 Task: Find connections with filter location Dourados with filter topic #healthylifestyle with filter profile language Potuguese with filter current company GE with filter school Samrat Ashok Technological Institute with filter industry Services for Renewable Energy with filter service category Cybersecurity with filter keywords title Digital Overlord
Action: Mouse moved to (536, 95)
Screenshot: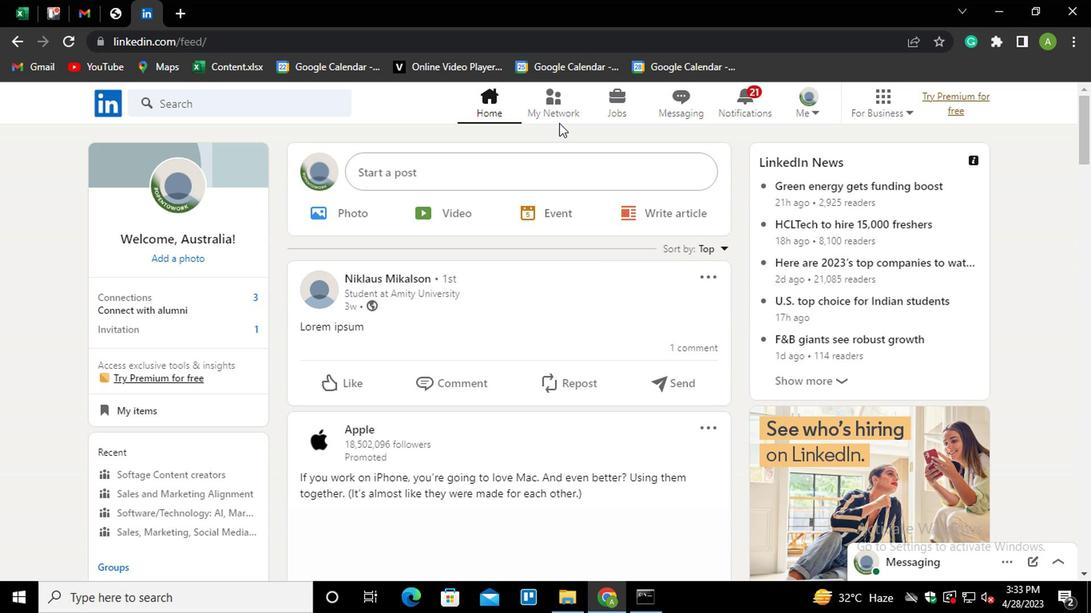 
Action: Mouse pressed left at (536, 95)
Screenshot: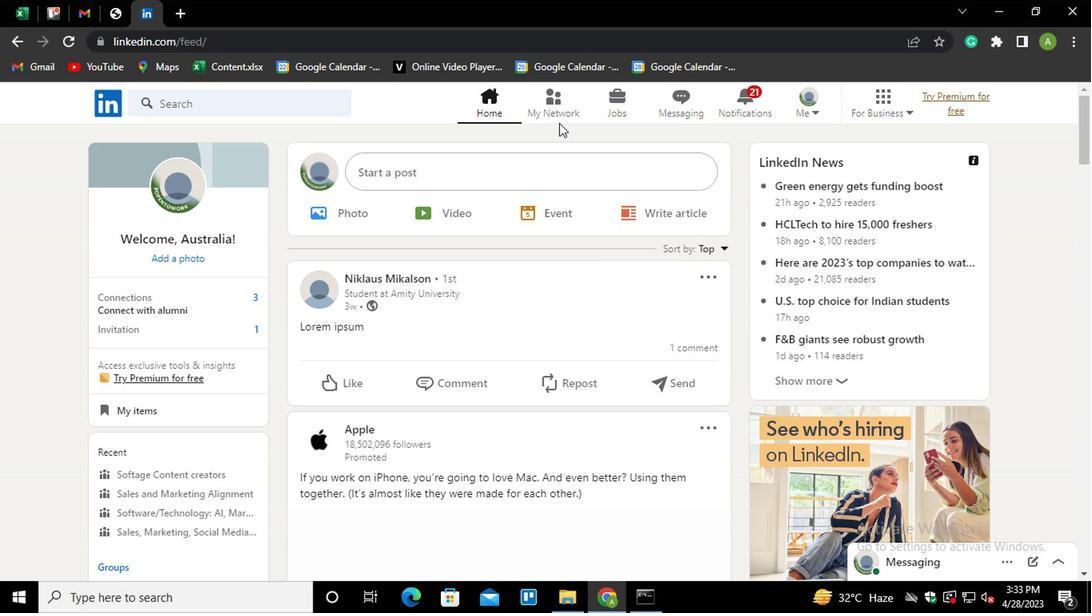 
Action: Mouse moved to (186, 187)
Screenshot: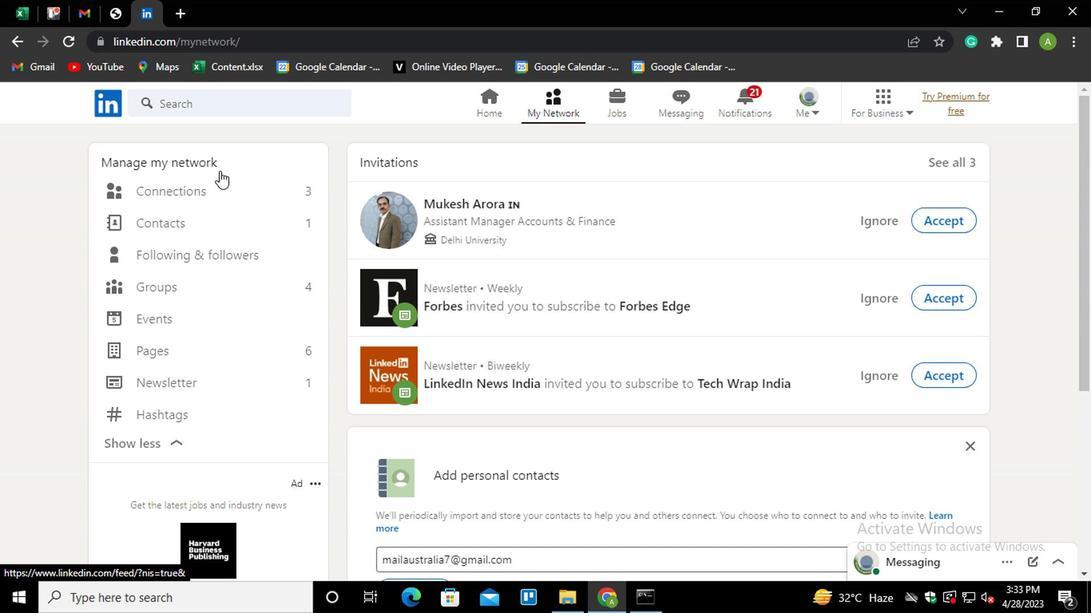 
Action: Mouse pressed left at (186, 187)
Screenshot: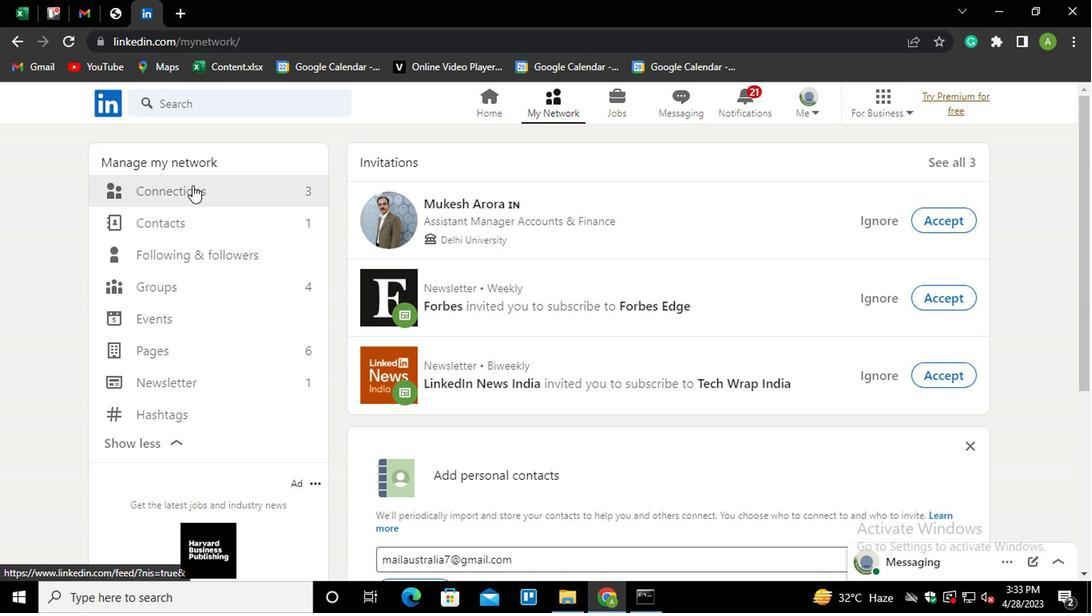 
Action: Mouse moved to (656, 189)
Screenshot: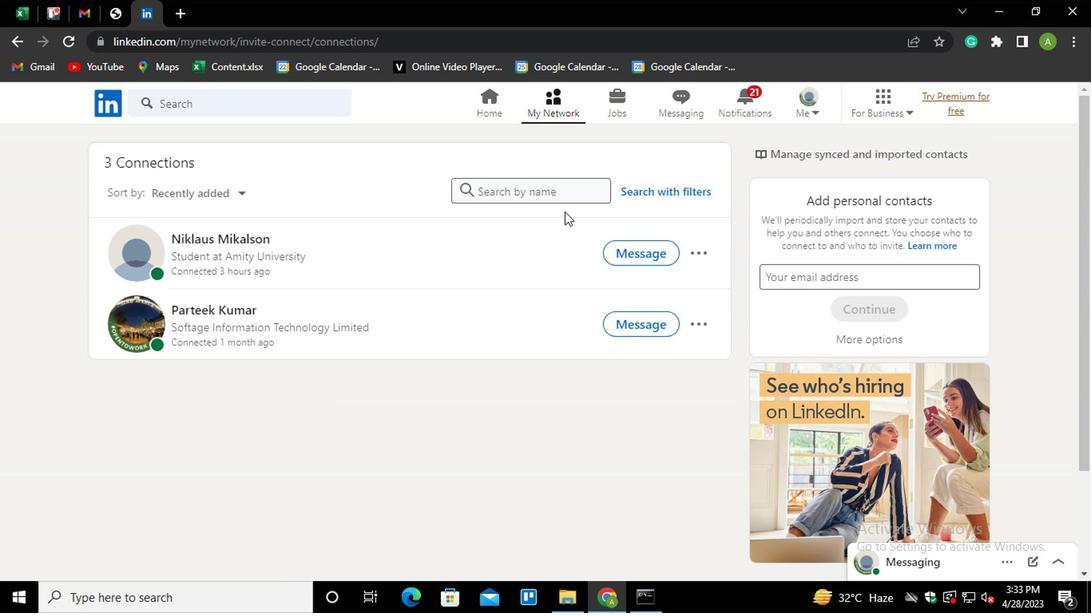 
Action: Mouse pressed left at (656, 189)
Screenshot: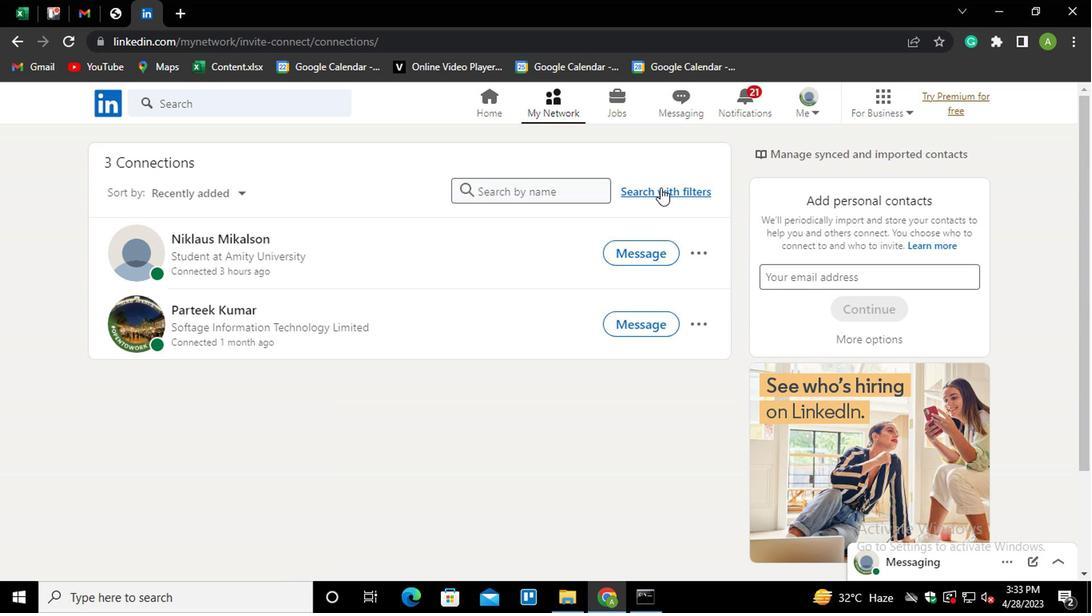 
Action: Mouse moved to (597, 151)
Screenshot: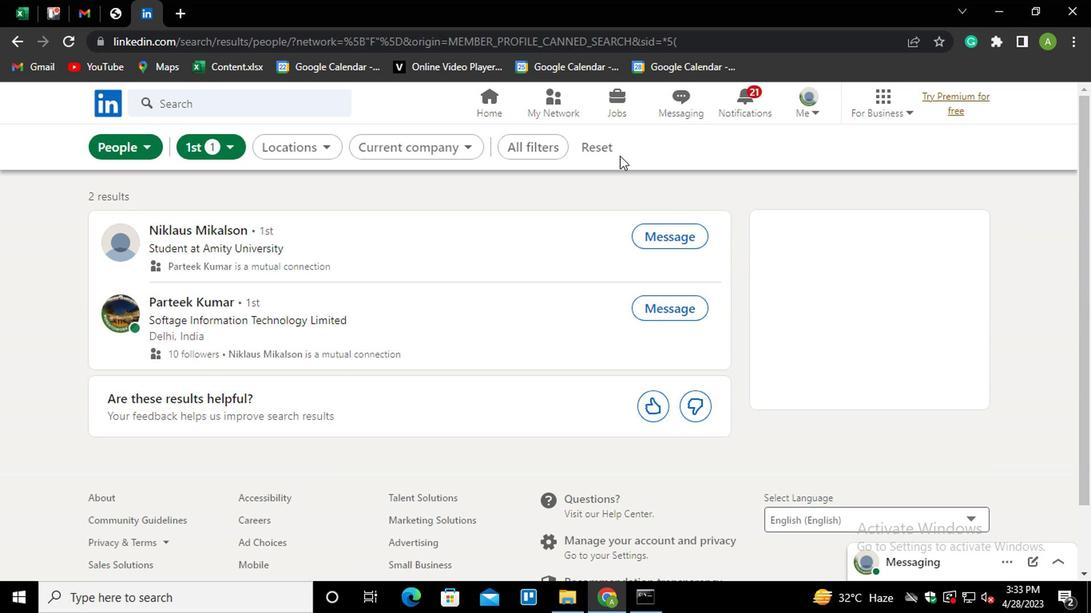 
Action: Mouse pressed left at (597, 151)
Screenshot: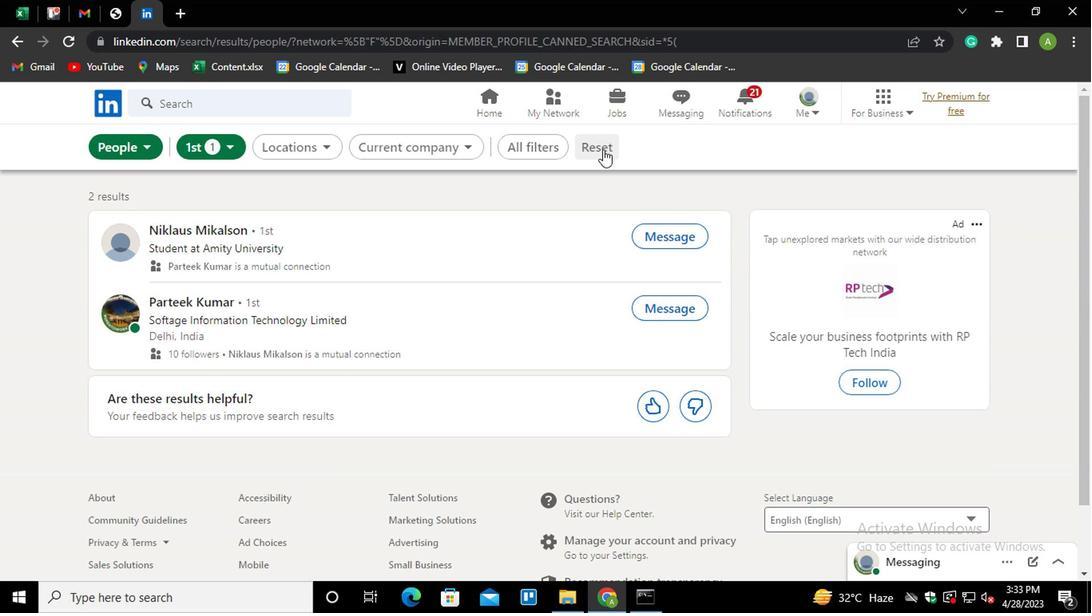 
Action: Mouse moved to (562, 149)
Screenshot: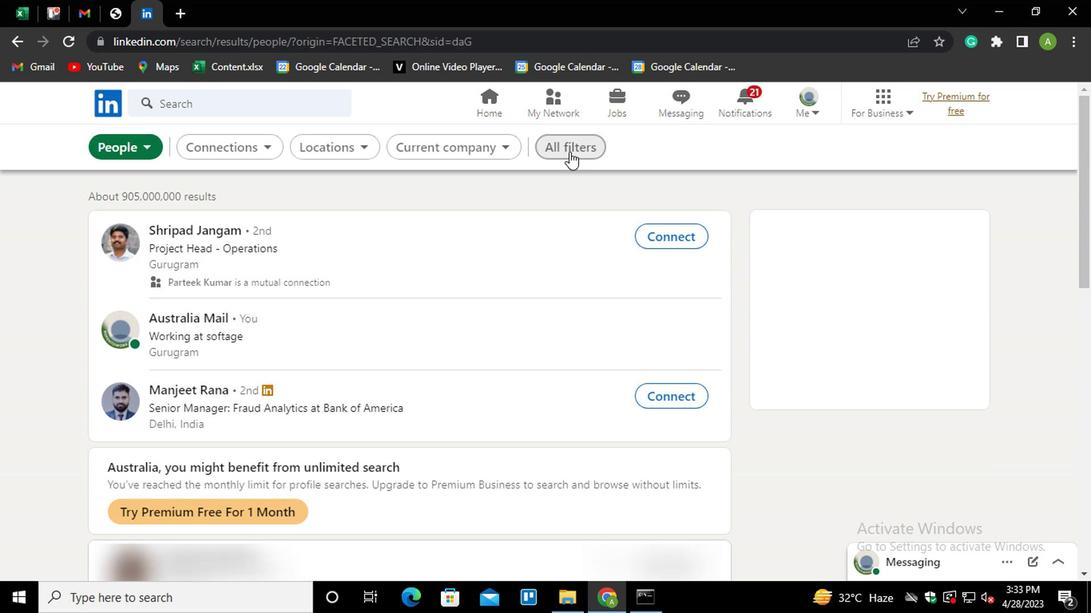 
Action: Mouse pressed left at (562, 149)
Screenshot: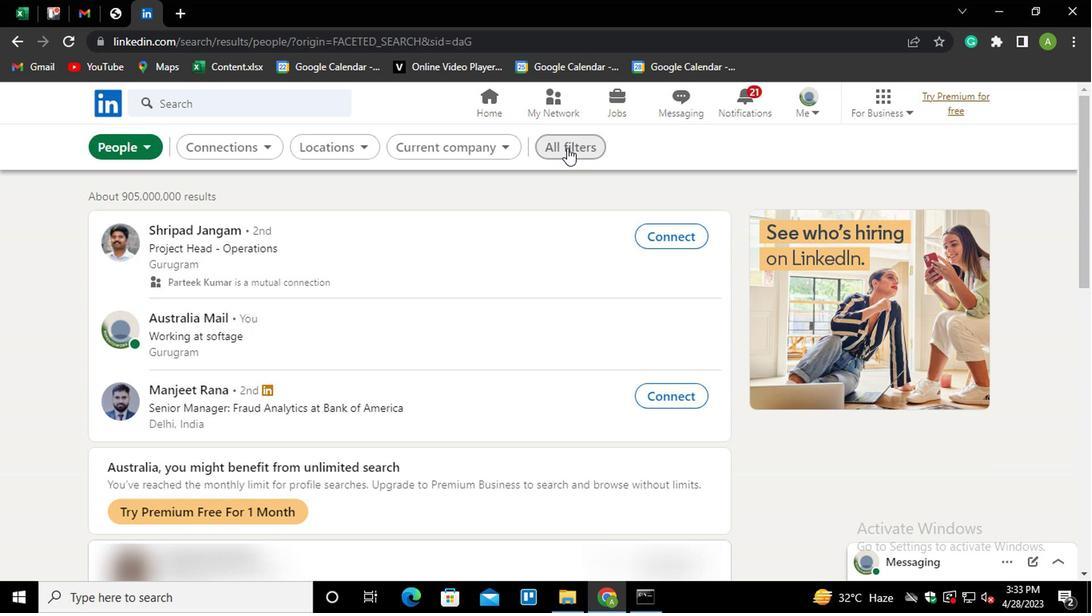
Action: Mouse moved to (697, 241)
Screenshot: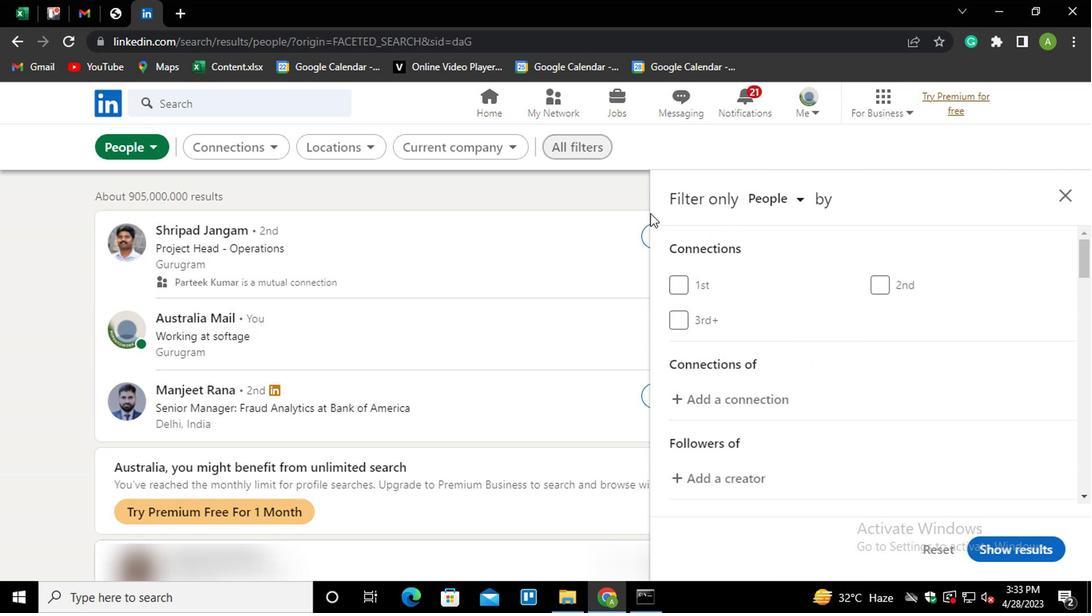 
Action: Mouse scrolled (697, 240) with delta (0, -1)
Screenshot: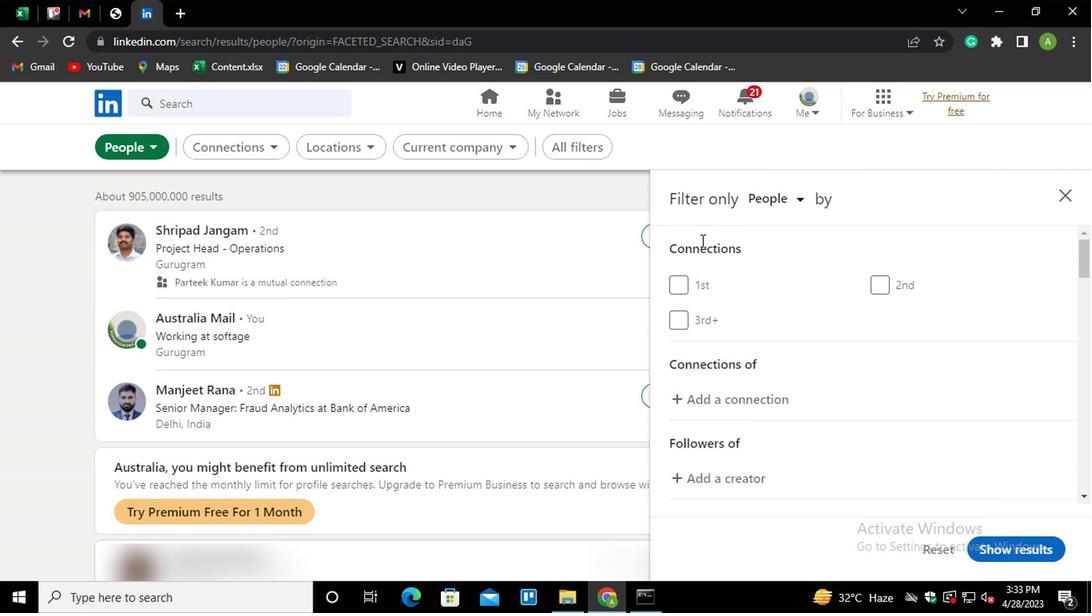 
Action: Mouse moved to (699, 256)
Screenshot: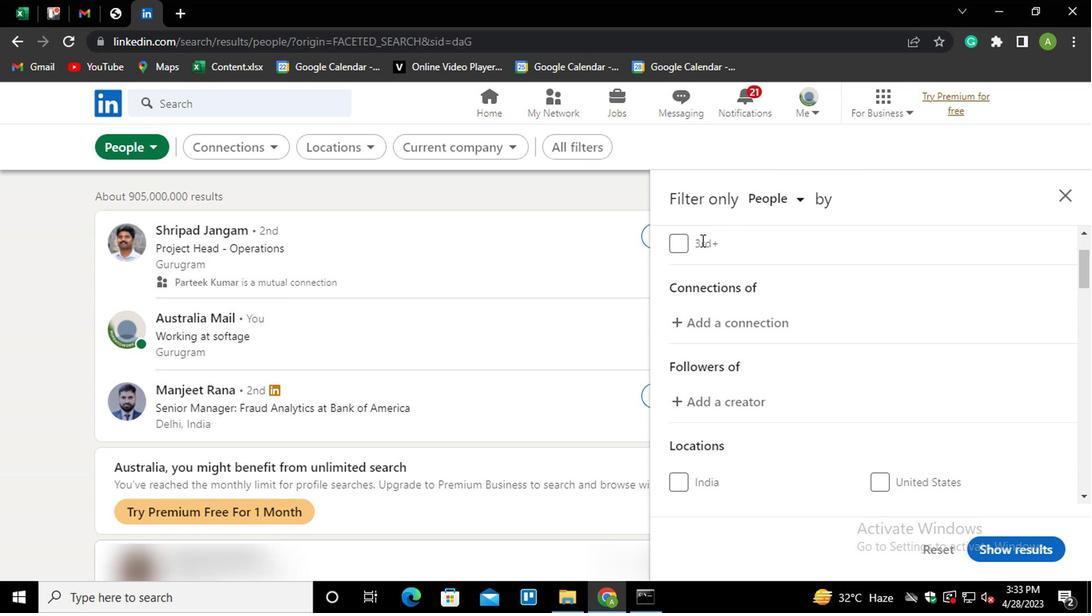 
Action: Mouse scrolled (699, 255) with delta (0, 0)
Screenshot: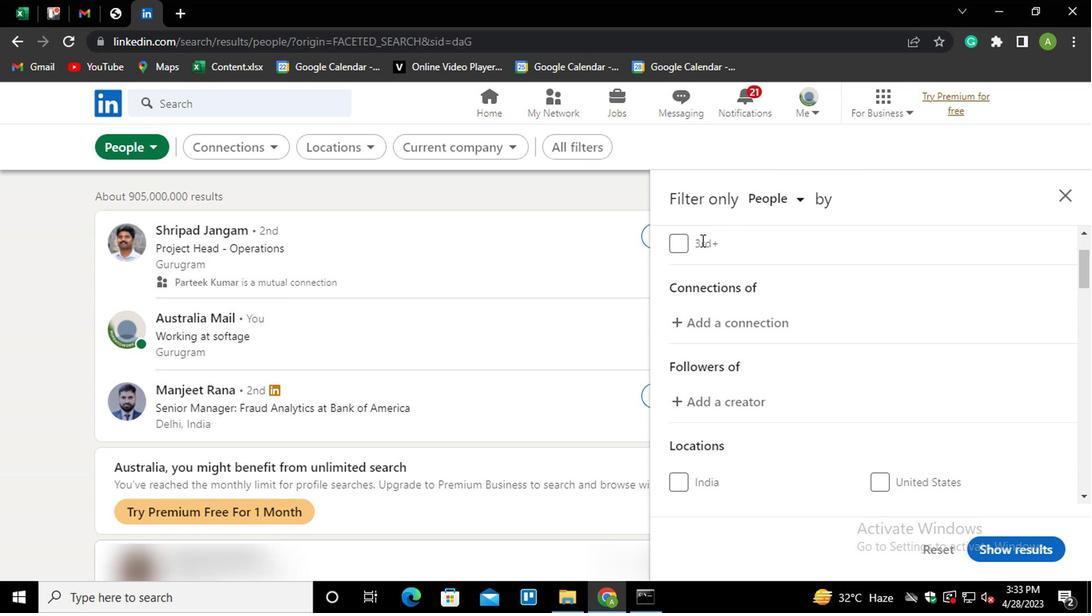 
Action: Mouse moved to (700, 259)
Screenshot: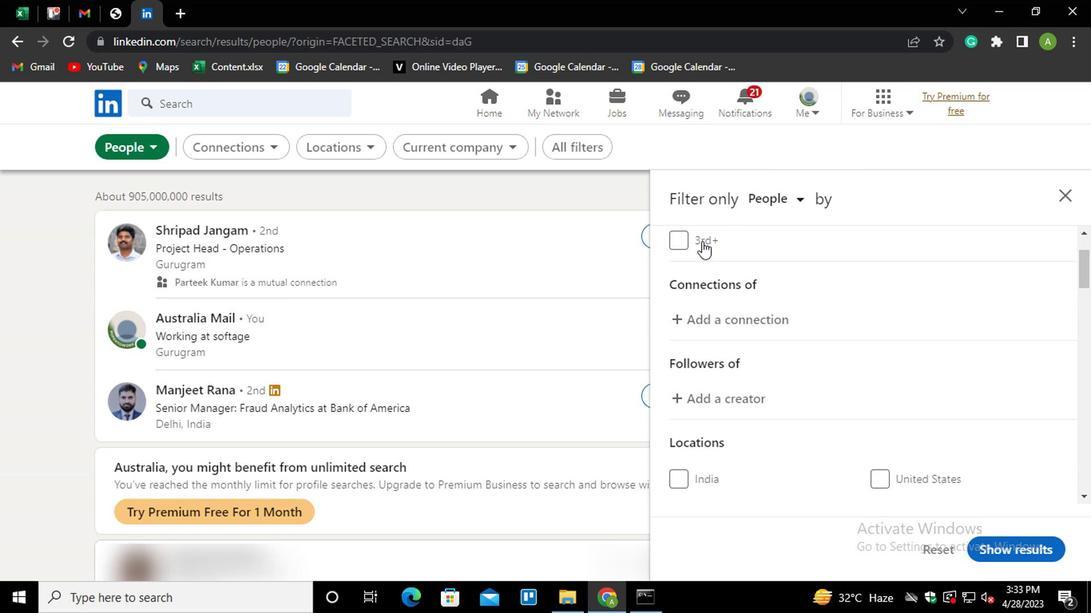 
Action: Mouse scrolled (700, 258) with delta (0, -1)
Screenshot: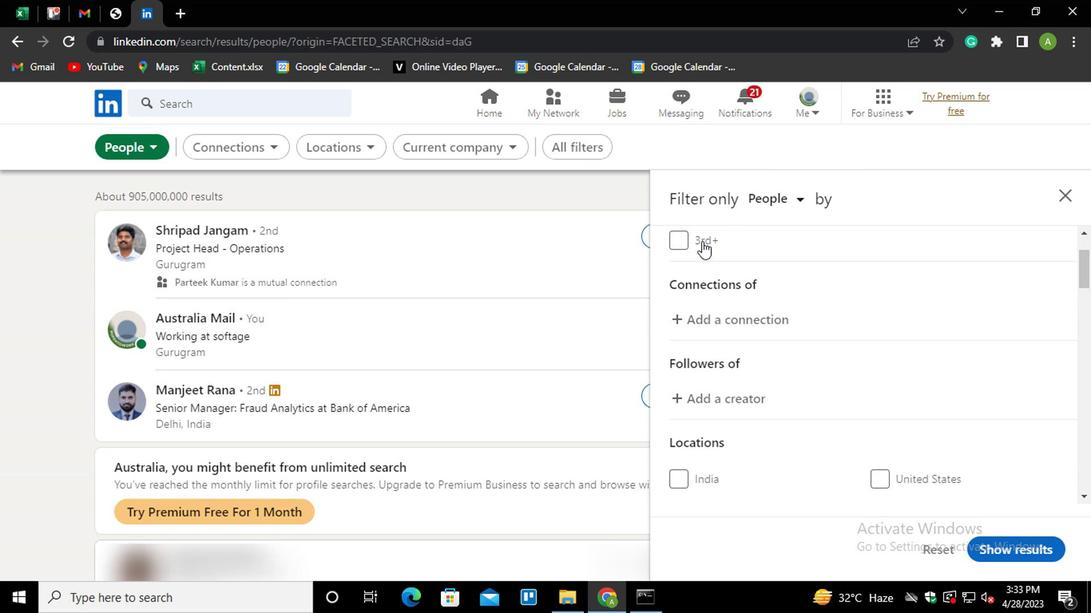 
Action: Mouse moved to (897, 395)
Screenshot: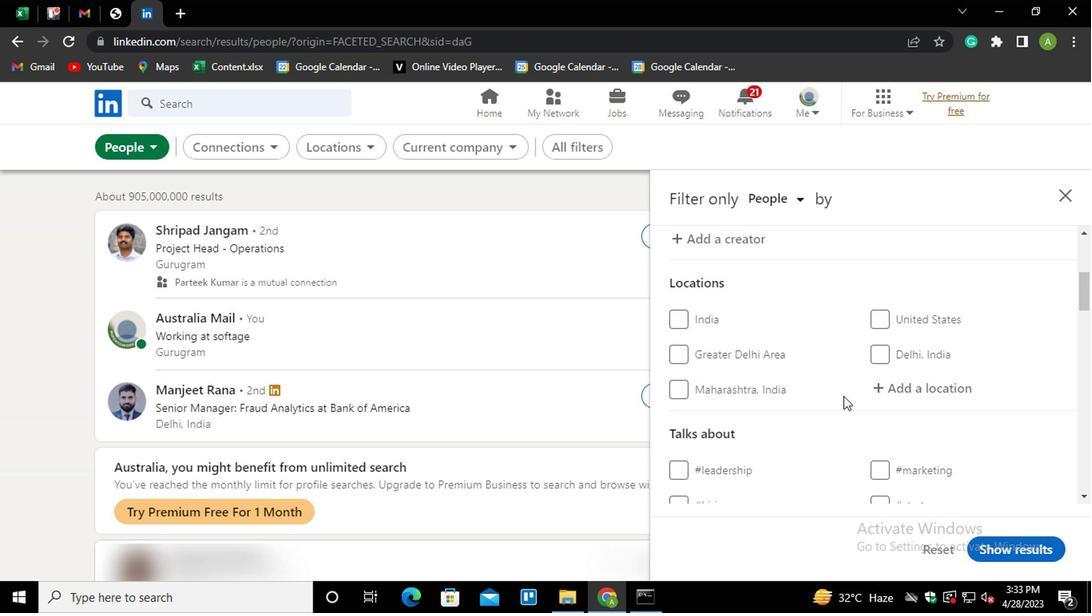 
Action: Mouse pressed left at (897, 395)
Screenshot: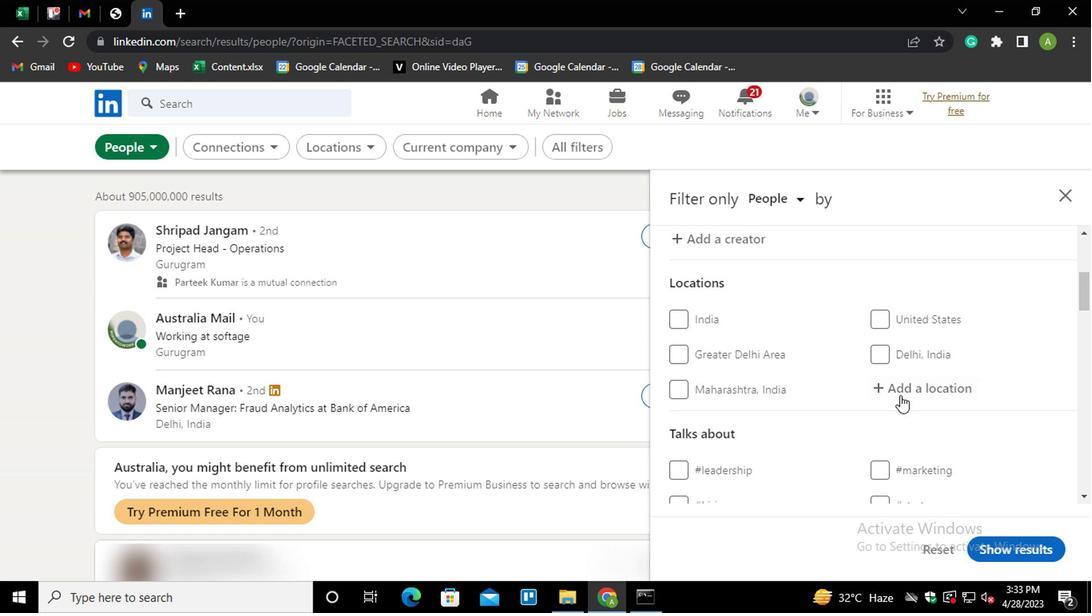 
Action: Key pressed <Key.shift><Key.shift>DOURADOS<Key.down><Key.enter>
Screenshot: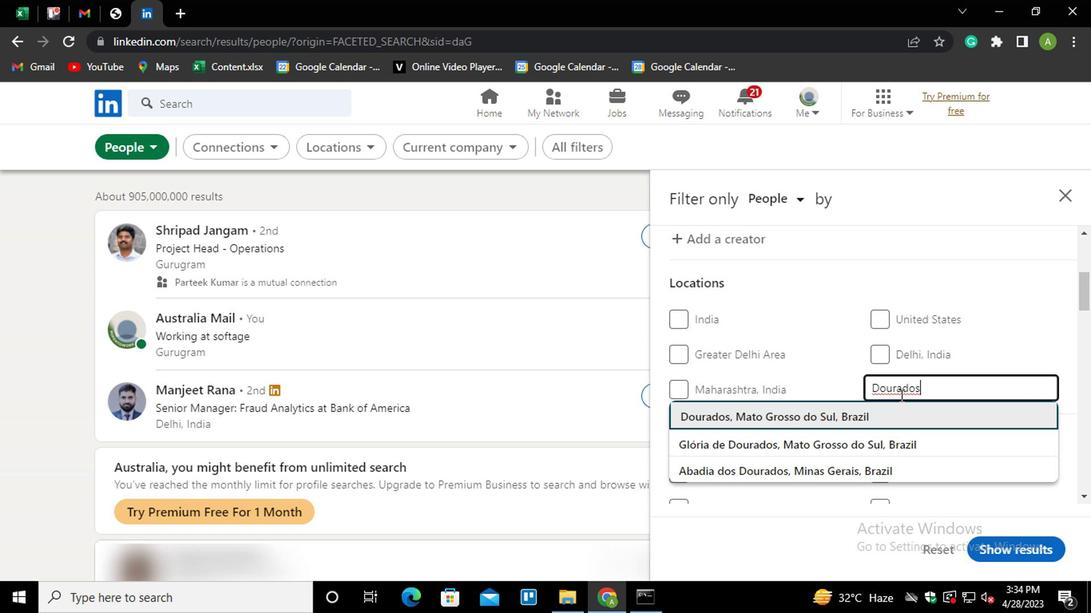 
Action: Mouse scrolled (897, 394) with delta (0, 0)
Screenshot: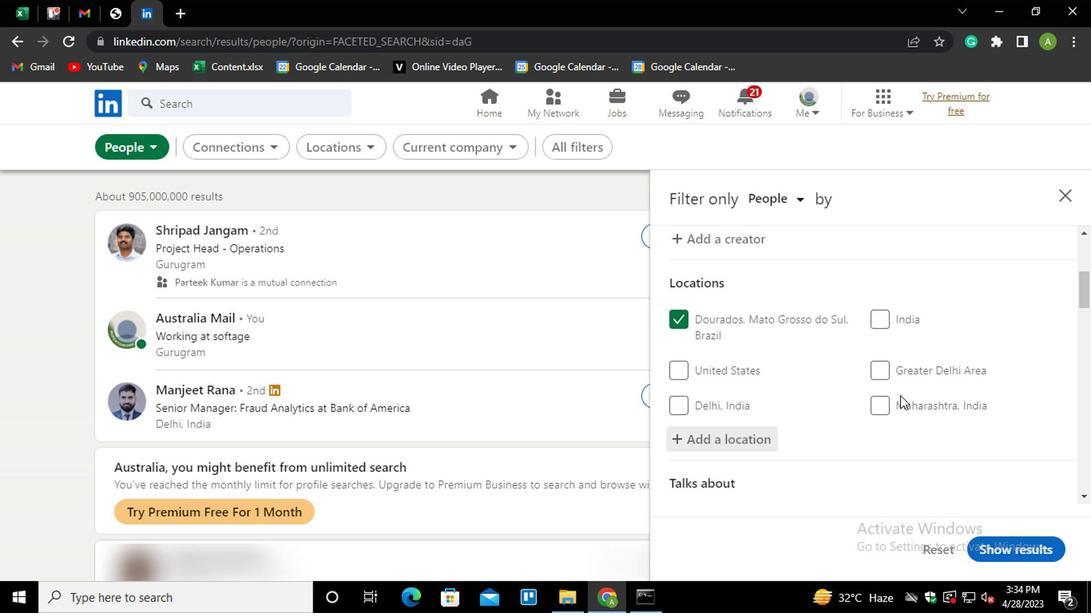
Action: Mouse scrolled (897, 394) with delta (0, 0)
Screenshot: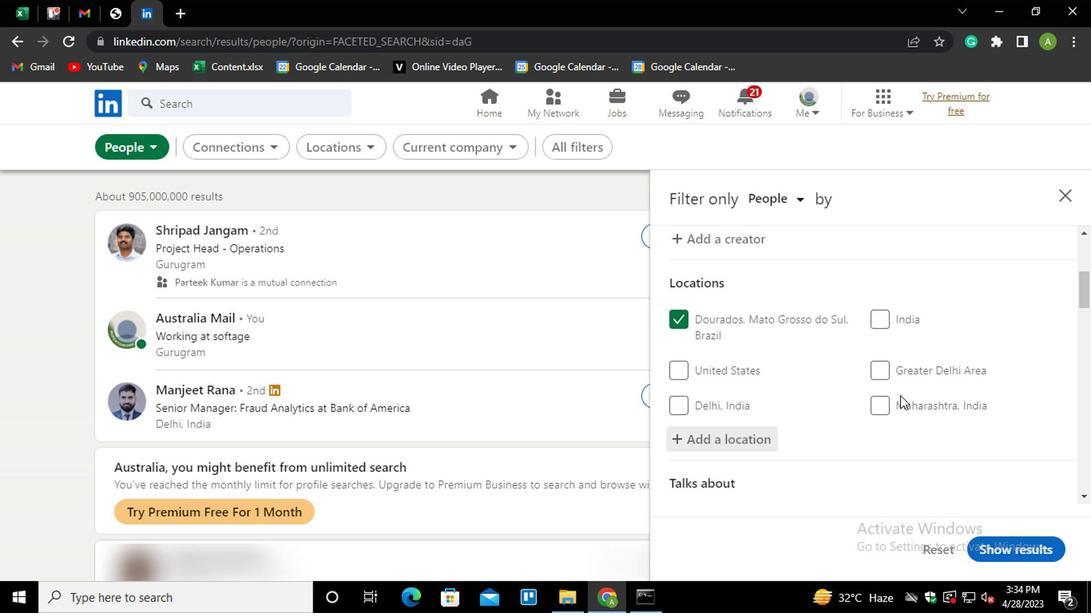 
Action: Mouse scrolled (897, 394) with delta (0, 0)
Screenshot: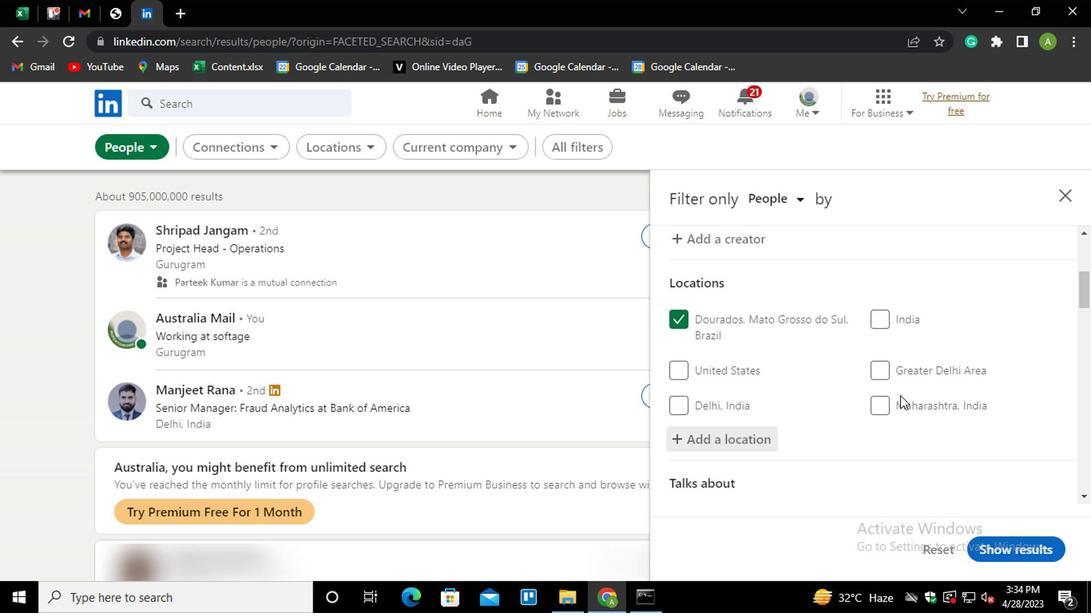 
Action: Mouse moved to (894, 354)
Screenshot: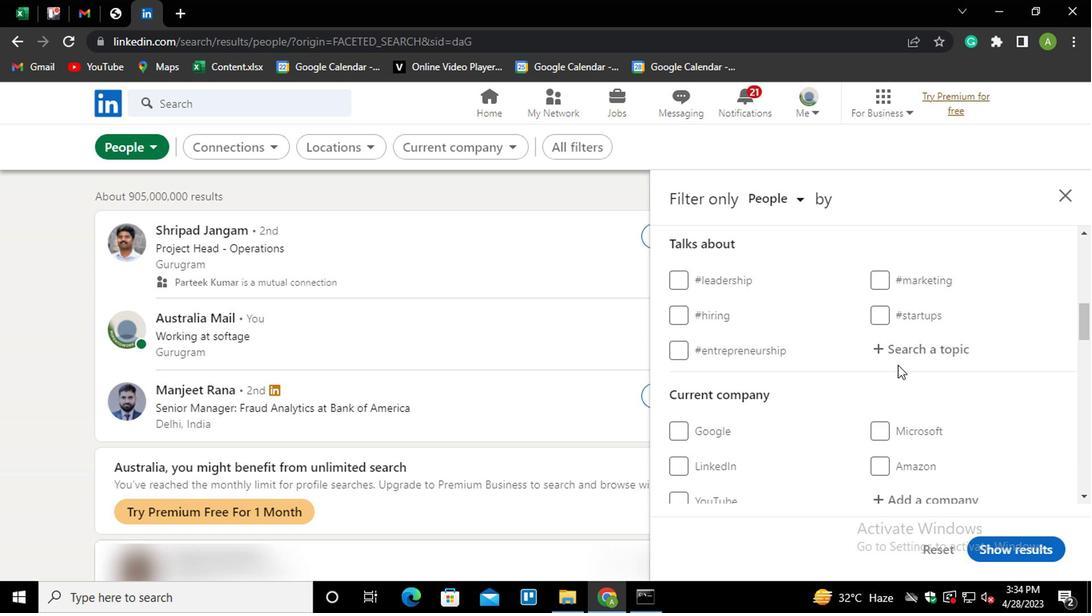
Action: Mouse pressed left at (894, 354)
Screenshot: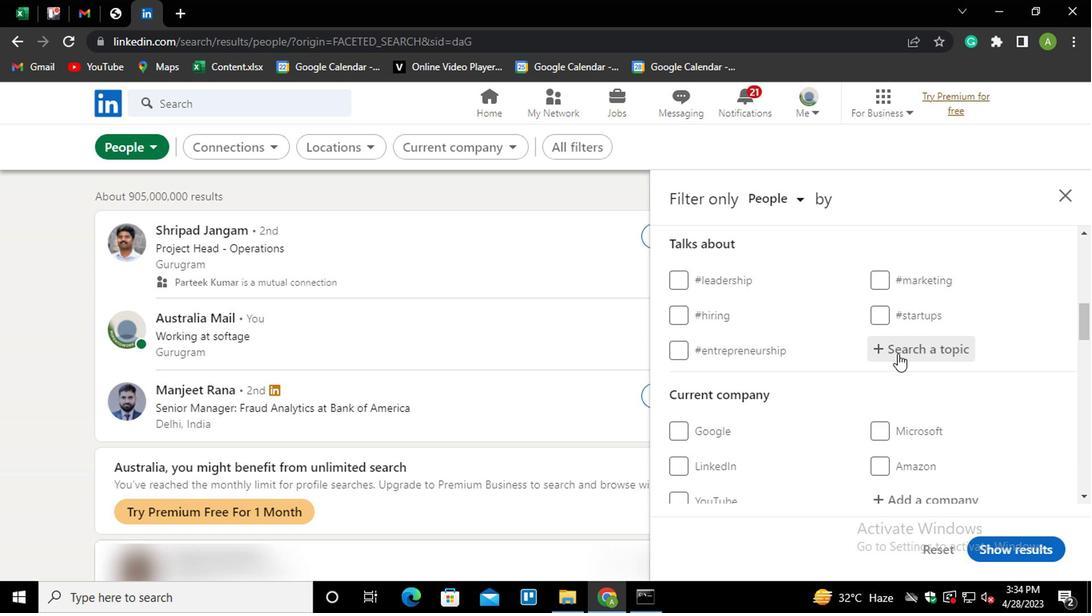 
Action: Mouse moved to (897, 350)
Screenshot: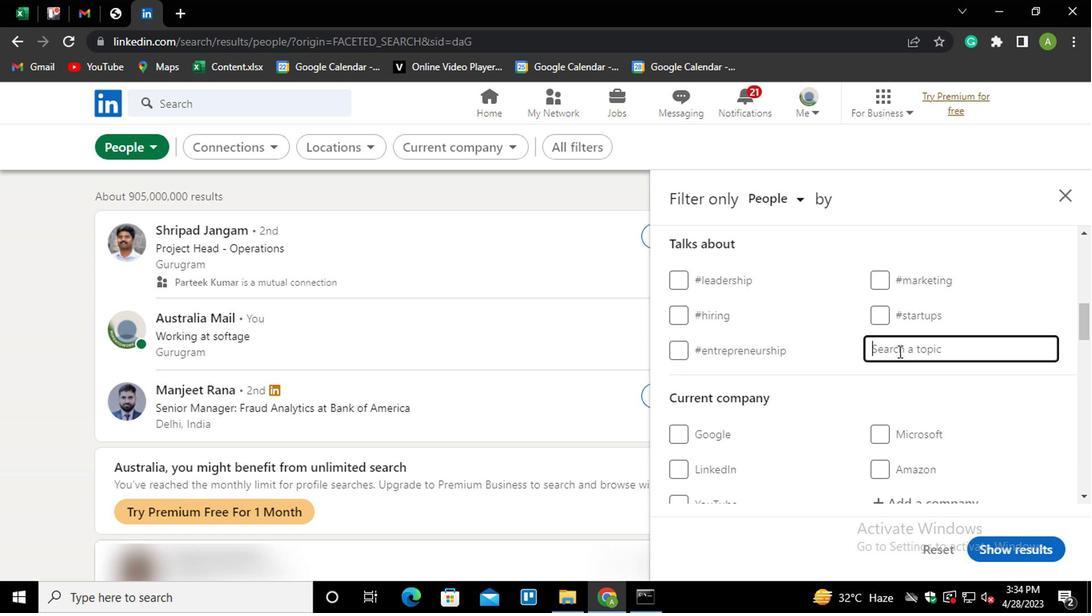 
Action: Mouse pressed left at (897, 350)
Screenshot: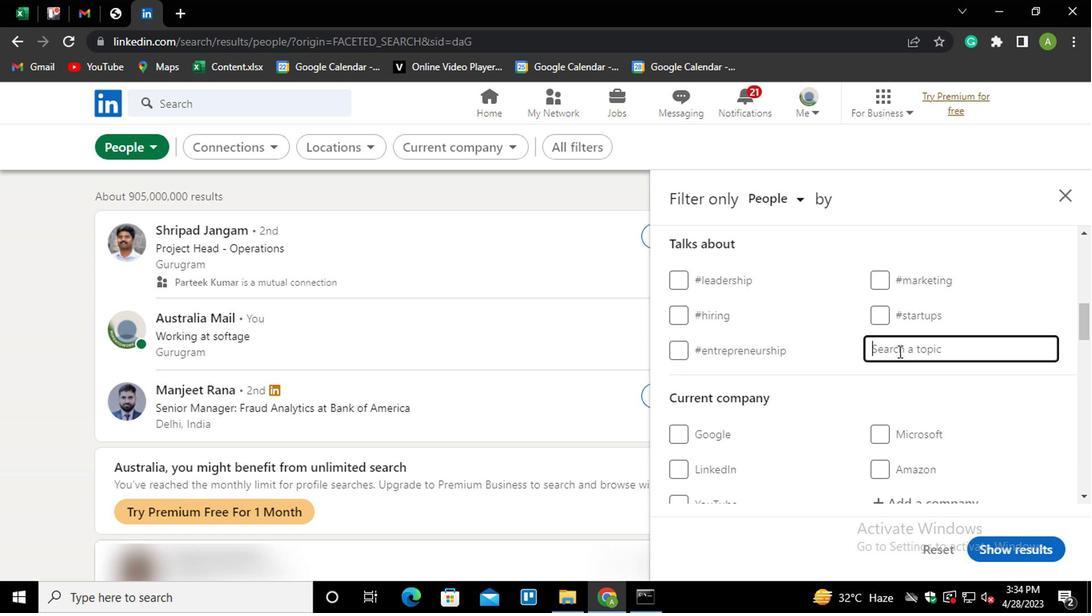 
Action: Key pressed HEALTHLID<Key.backspace>FE<Key.down><Key.enter>
Screenshot: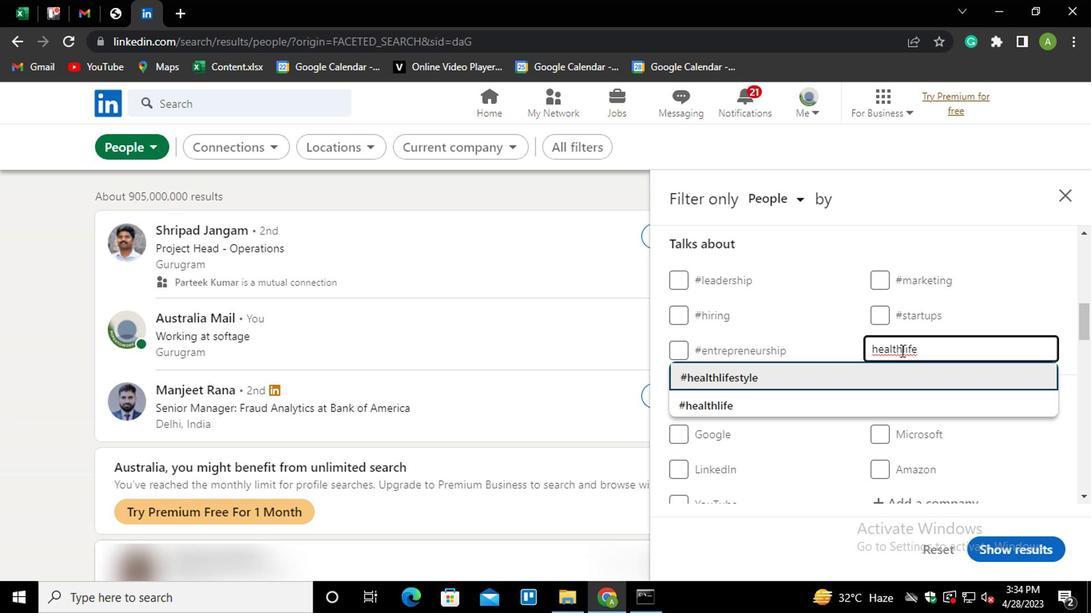 
Action: Mouse scrolled (897, 350) with delta (0, 0)
Screenshot: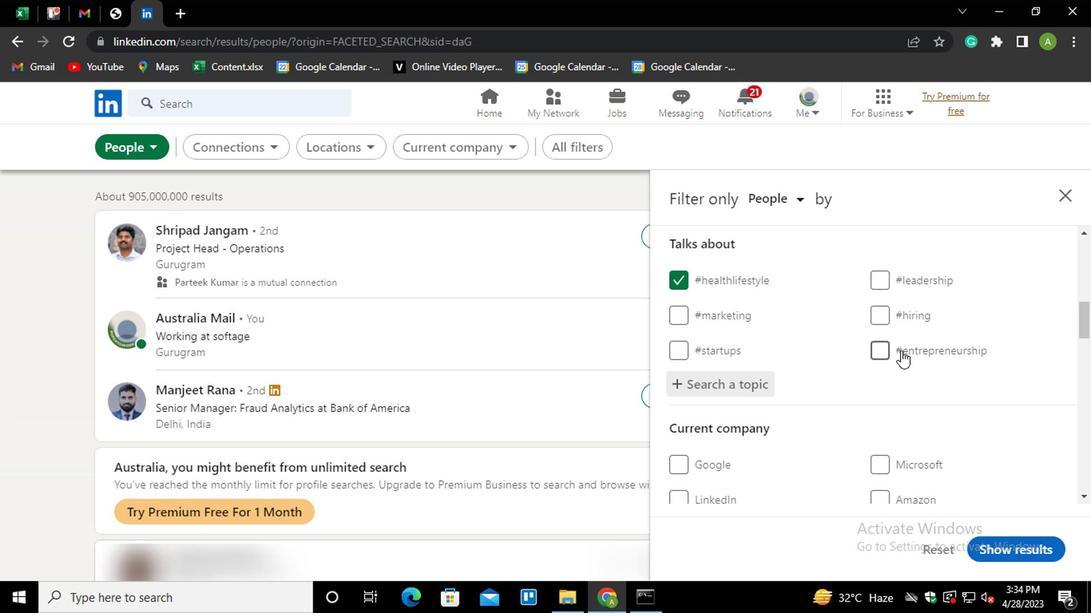 
Action: Mouse scrolled (897, 350) with delta (0, 0)
Screenshot: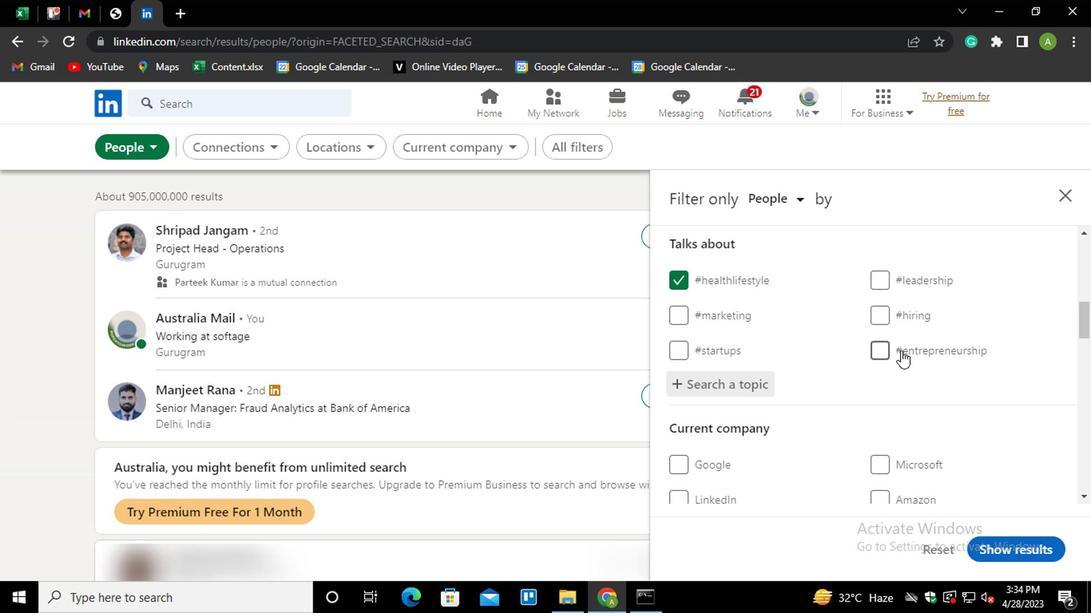 
Action: Mouse scrolled (897, 350) with delta (0, 0)
Screenshot: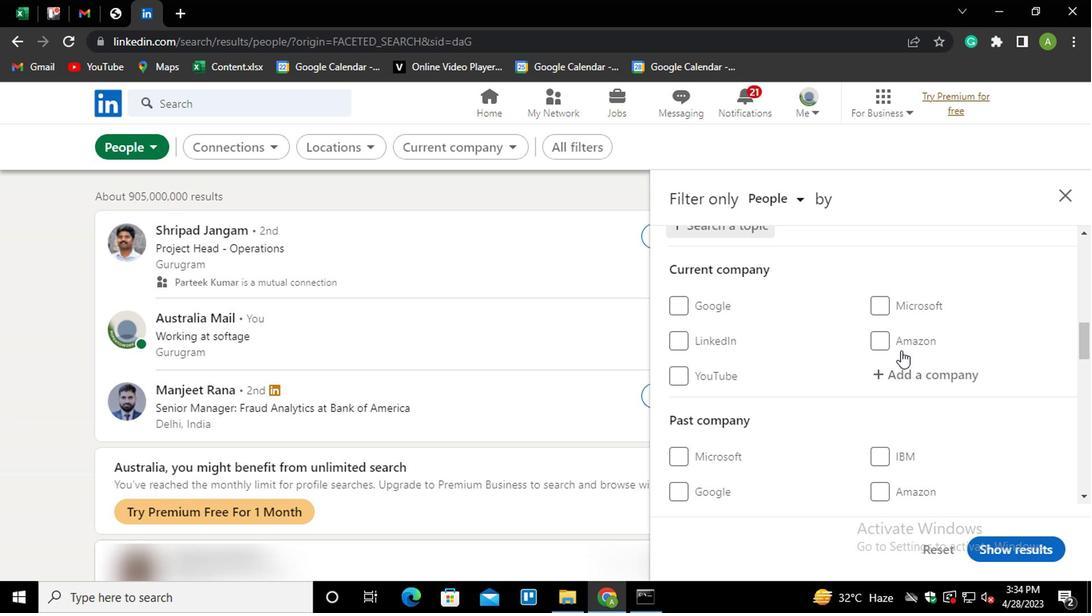 
Action: Mouse scrolled (897, 350) with delta (0, 0)
Screenshot: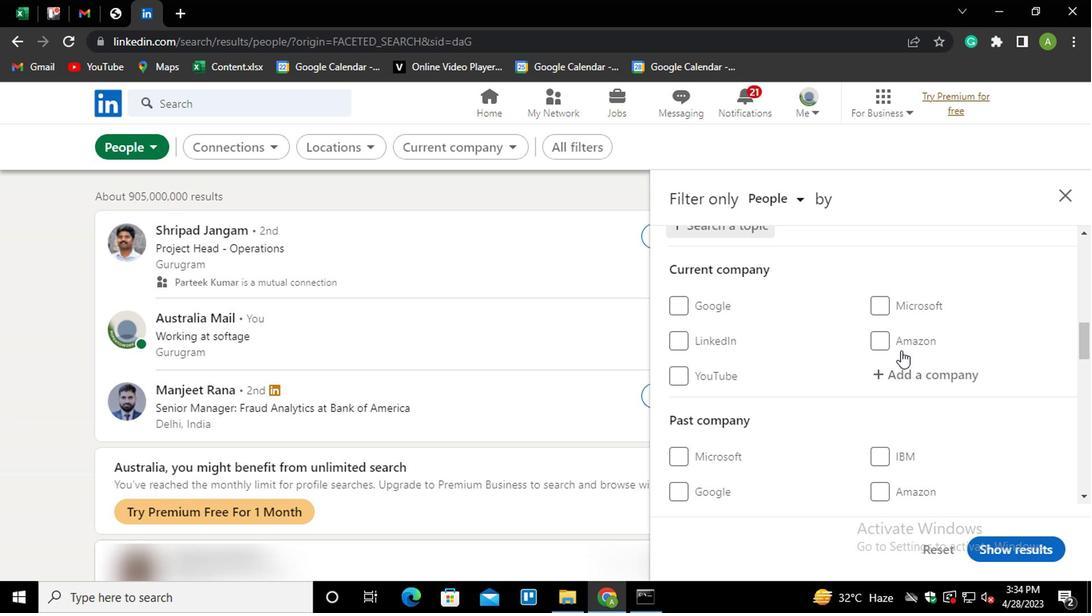 
Action: Mouse scrolled (897, 350) with delta (0, 0)
Screenshot: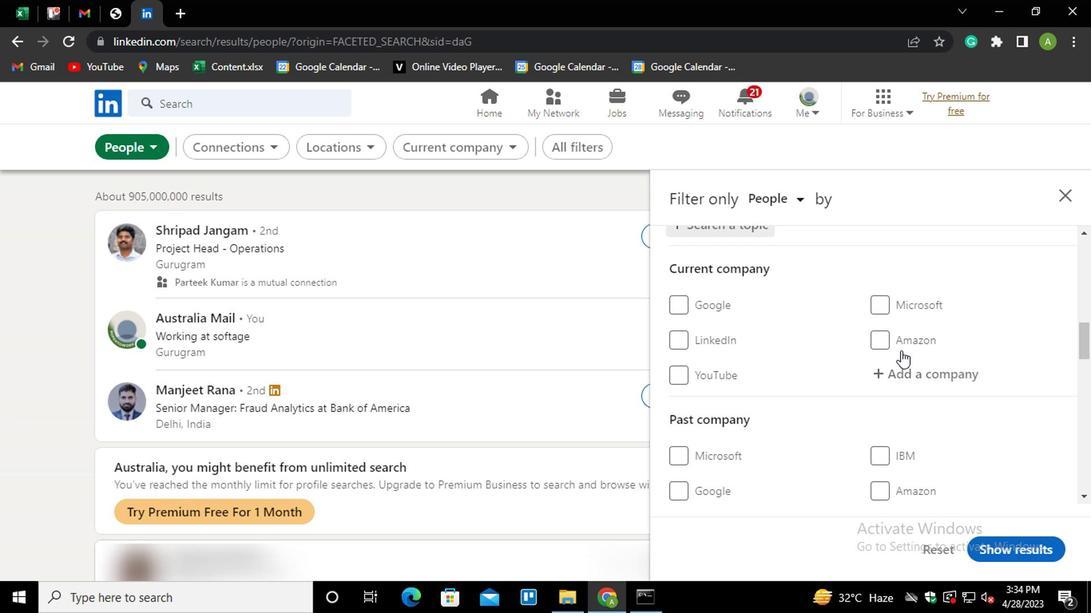 
Action: Mouse scrolled (897, 350) with delta (0, 0)
Screenshot: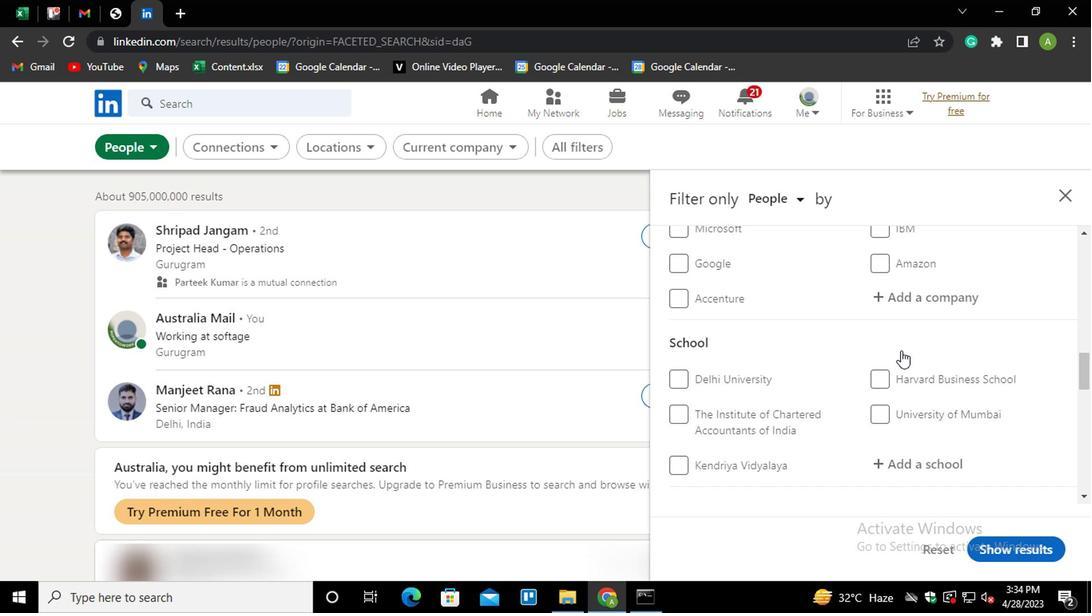 
Action: Mouse scrolled (897, 350) with delta (0, 0)
Screenshot: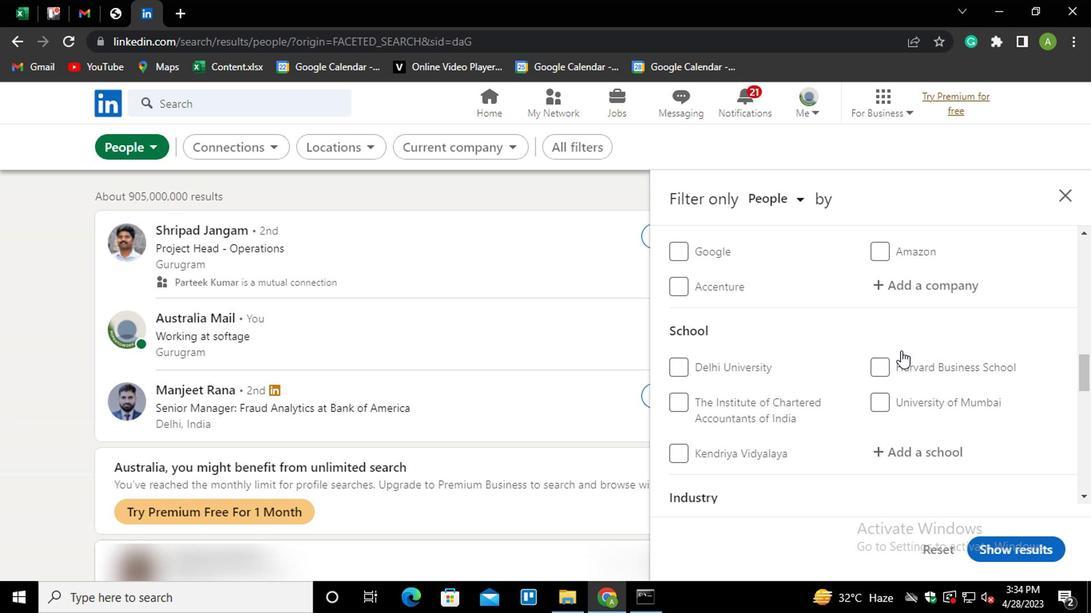 
Action: Mouse scrolled (897, 350) with delta (0, 0)
Screenshot: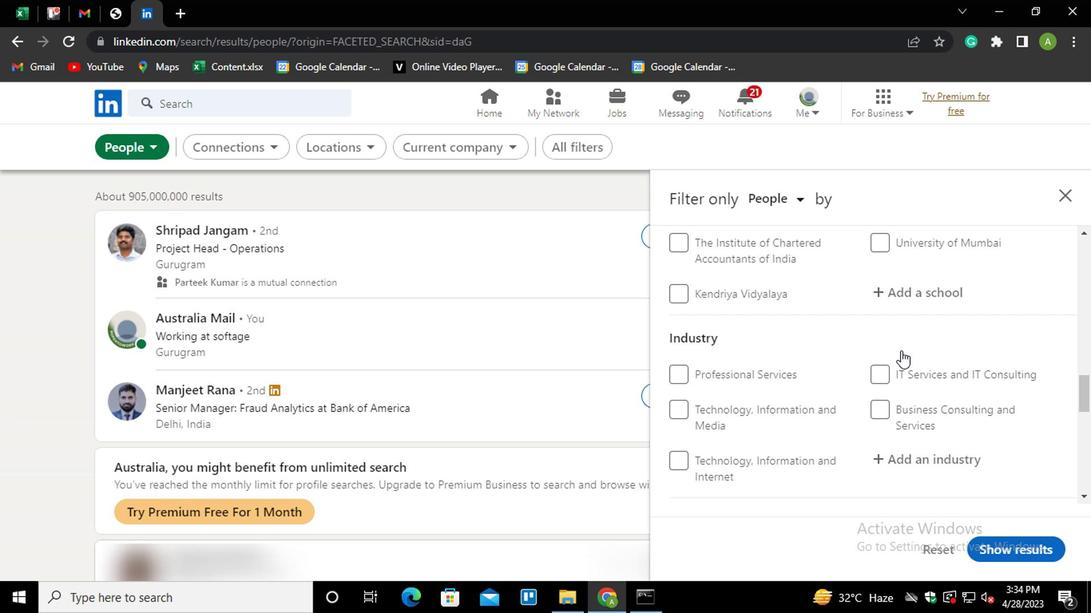 
Action: Mouse scrolled (897, 350) with delta (0, 0)
Screenshot: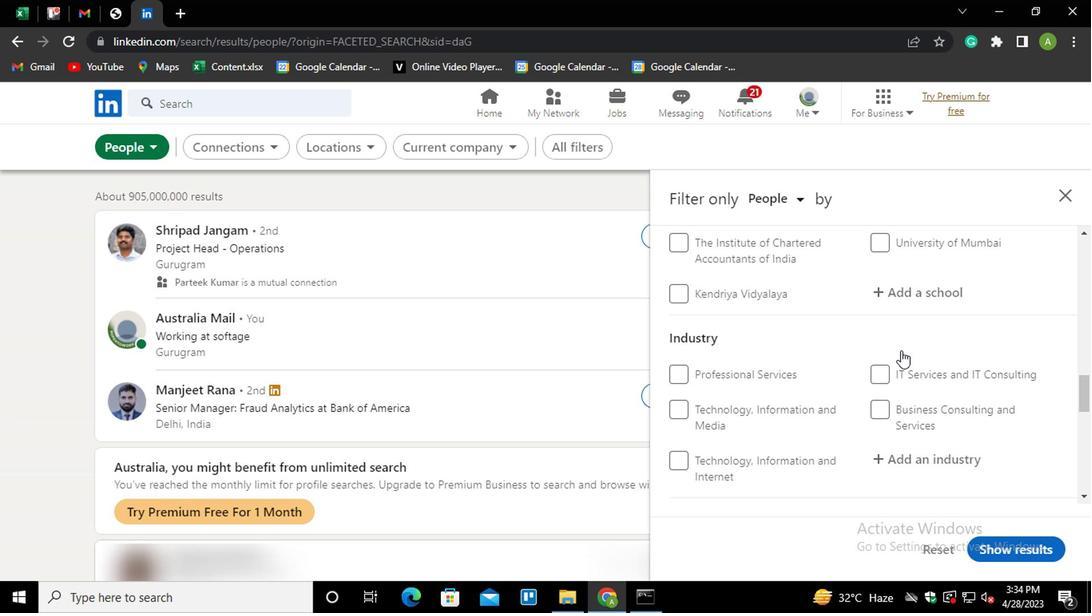 
Action: Mouse scrolled (897, 350) with delta (0, 0)
Screenshot: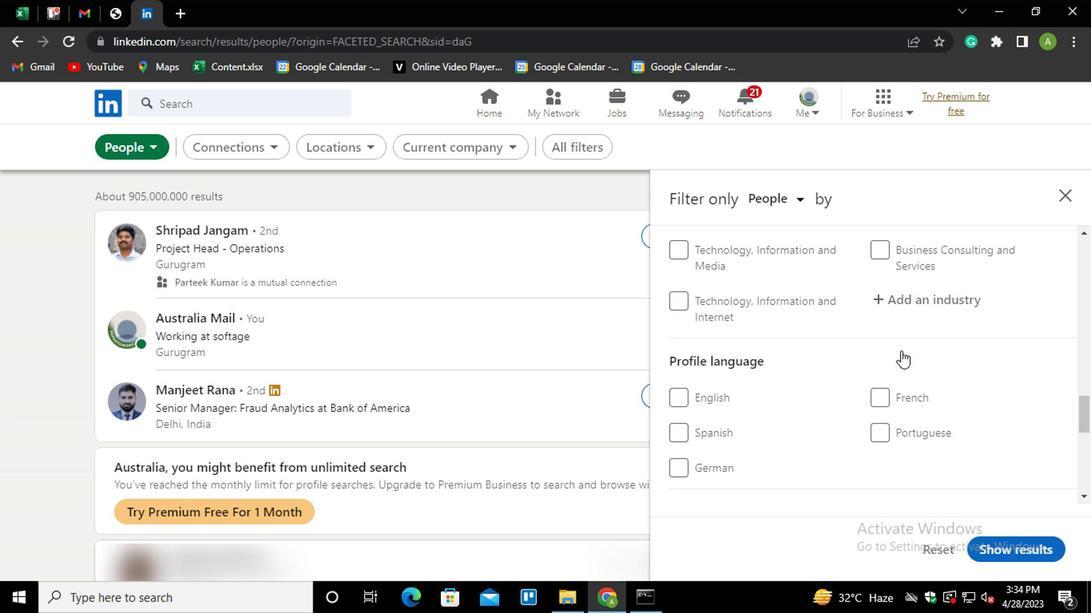 
Action: Mouse moved to (897, 350)
Screenshot: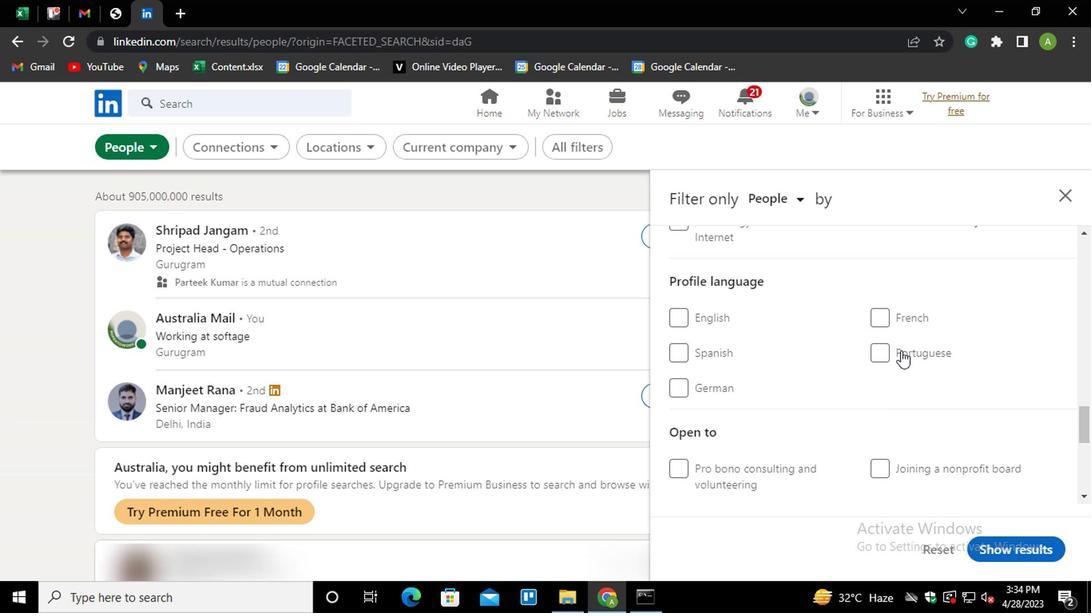 
Action: Mouse pressed left at (897, 350)
Screenshot: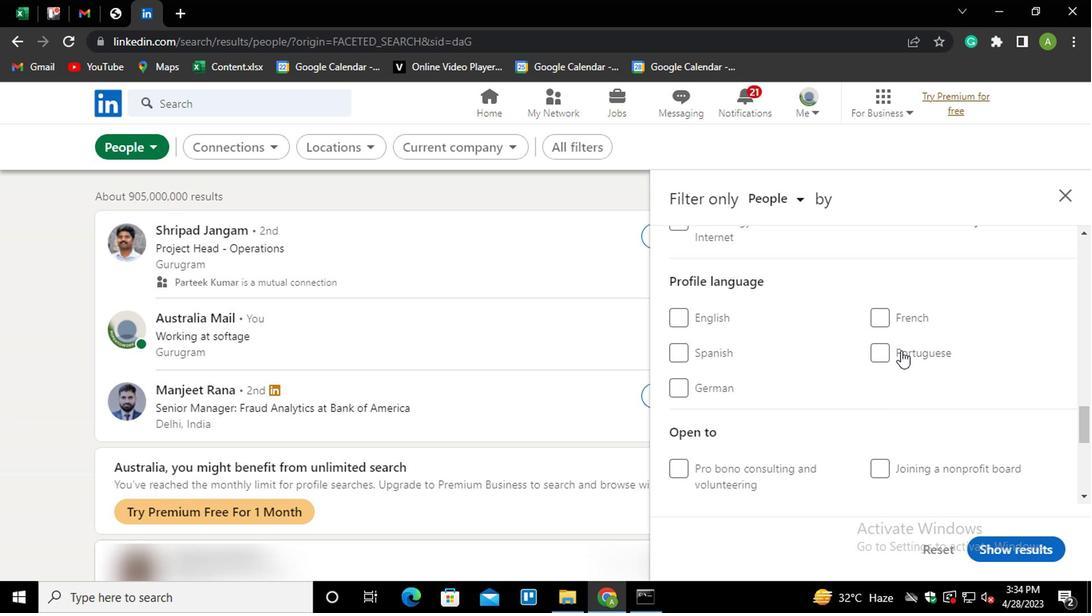 
Action: Mouse moved to (909, 346)
Screenshot: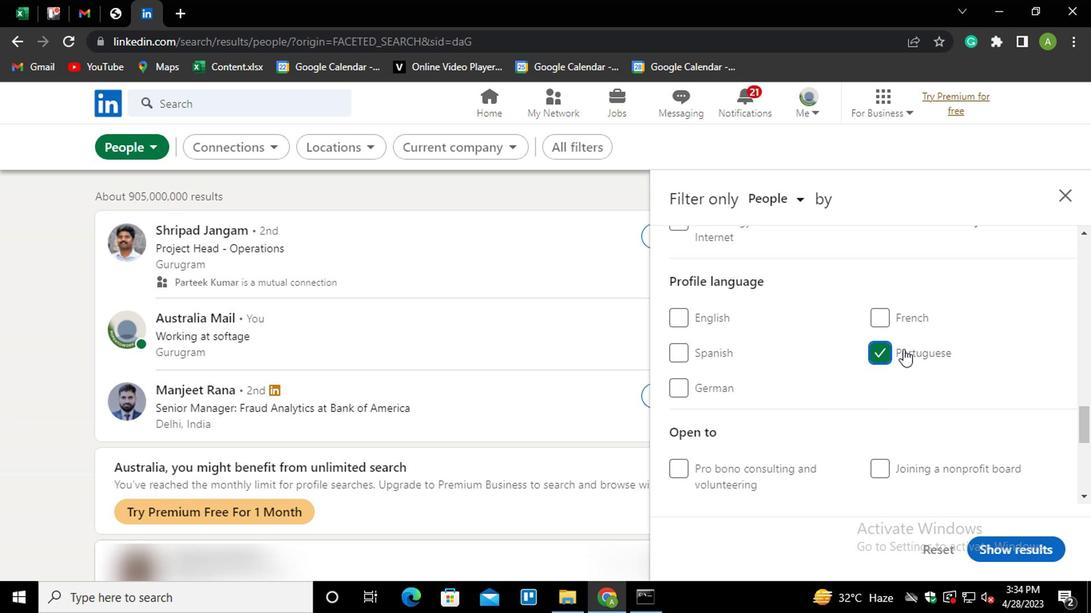 
Action: Mouse scrolled (909, 347) with delta (0, 0)
Screenshot: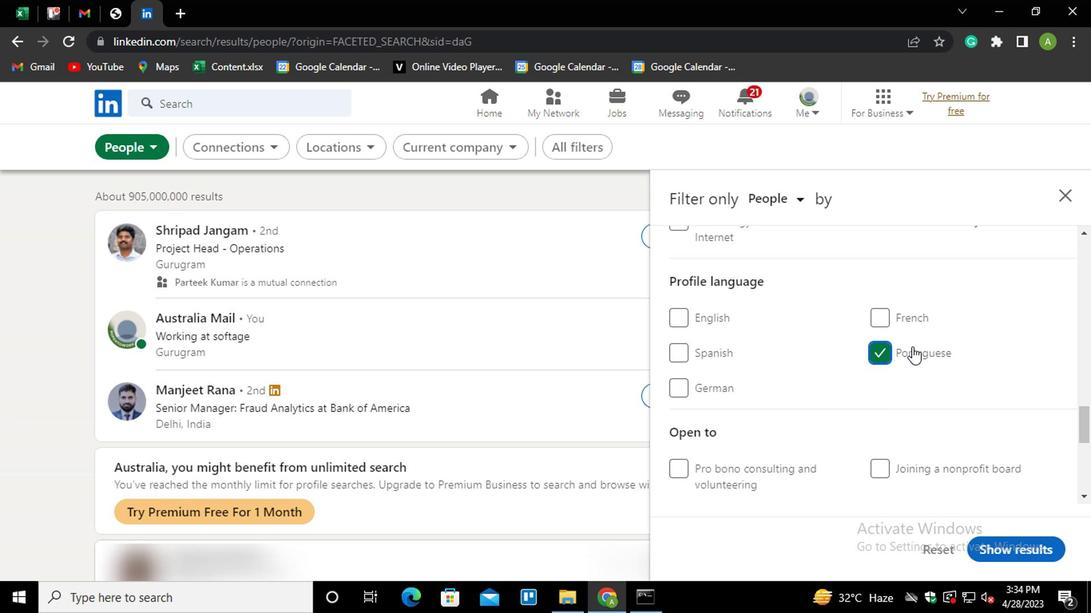 
Action: Mouse scrolled (909, 347) with delta (0, 0)
Screenshot: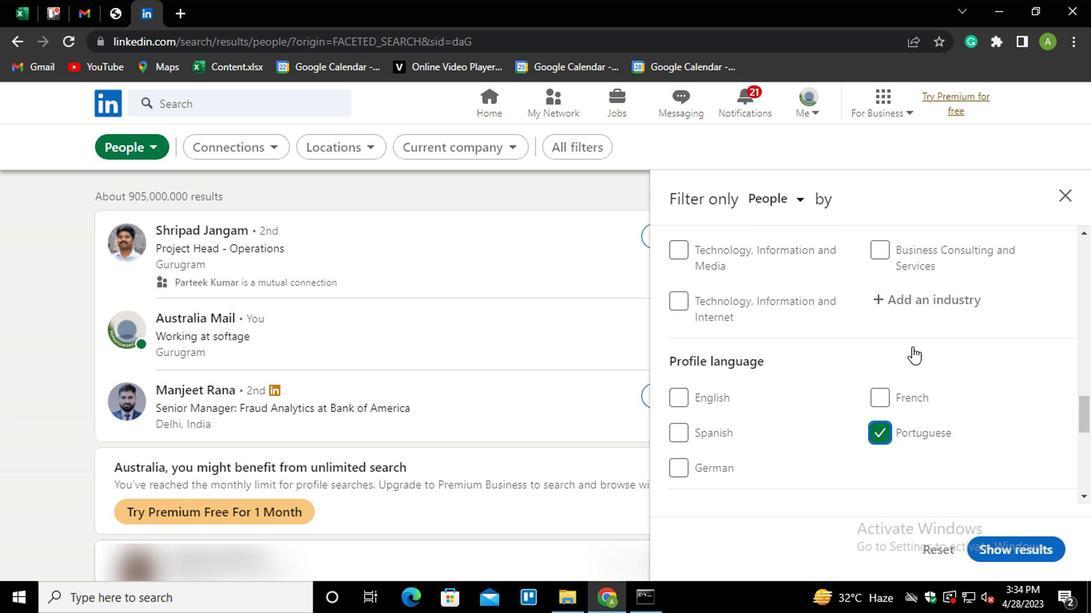
Action: Mouse scrolled (909, 347) with delta (0, 0)
Screenshot: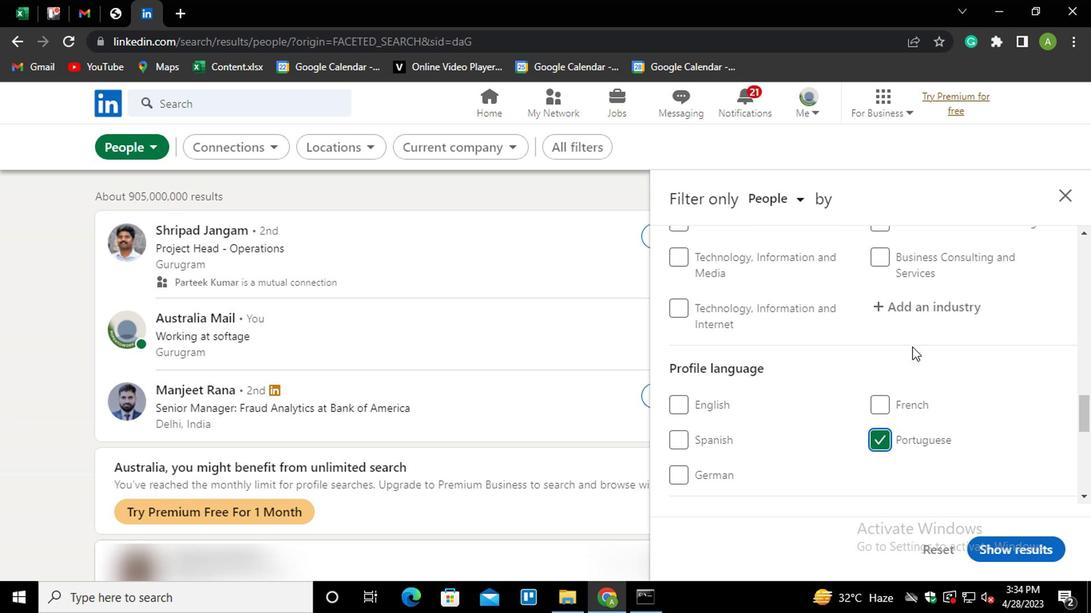 
Action: Mouse scrolled (909, 347) with delta (0, 0)
Screenshot: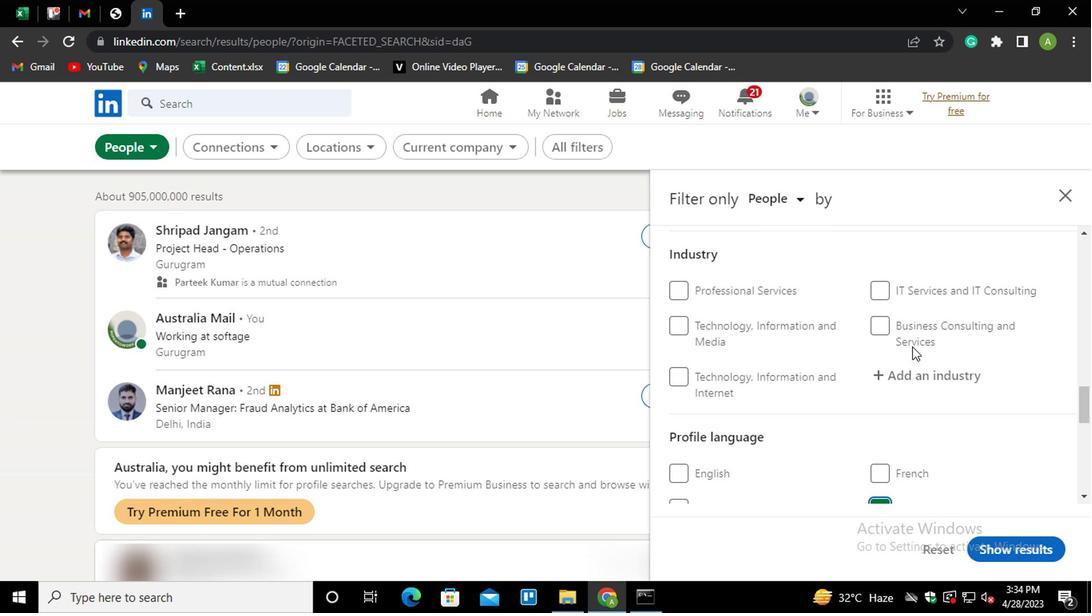 
Action: Mouse scrolled (909, 347) with delta (0, 0)
Screenshot: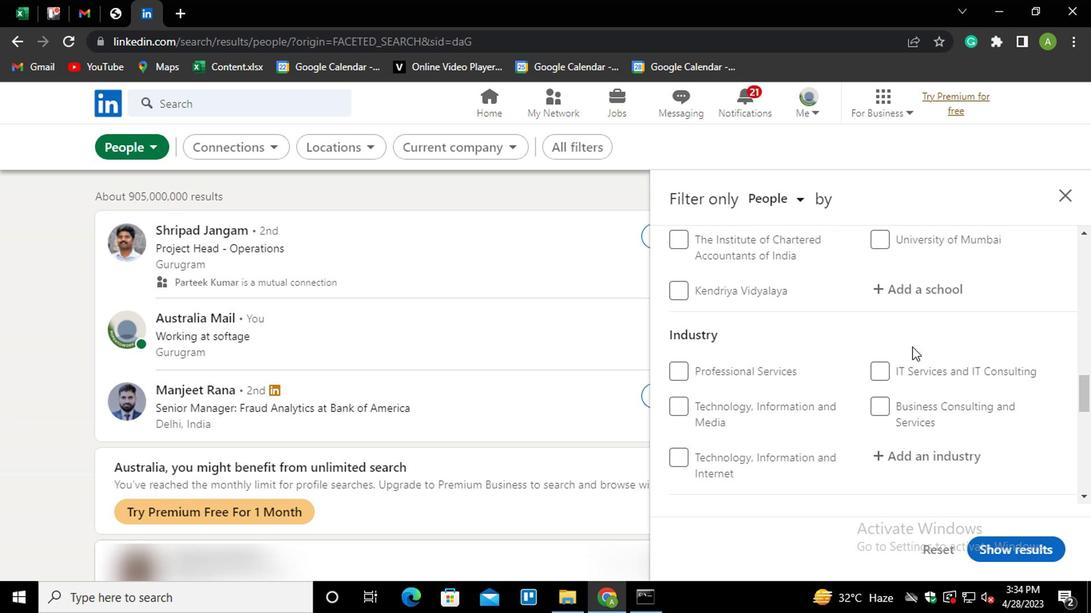 
Action: Mouse scrolled (909, 347) with delta (0, 0)
Screenshot: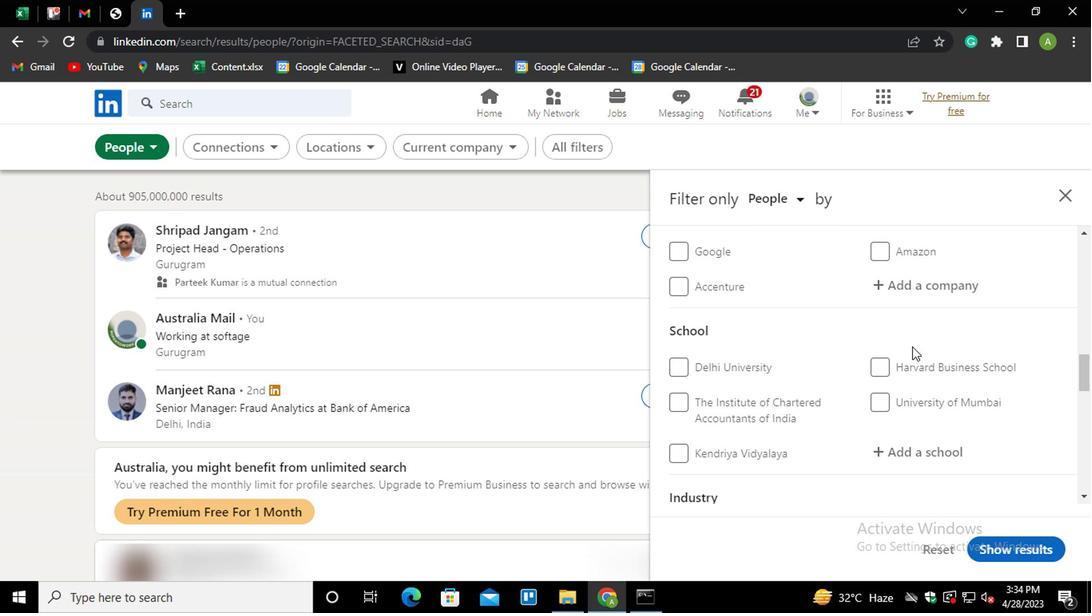 
Action: Mouse scrolled (909, 347) with delta (0, 0)
Screenshot: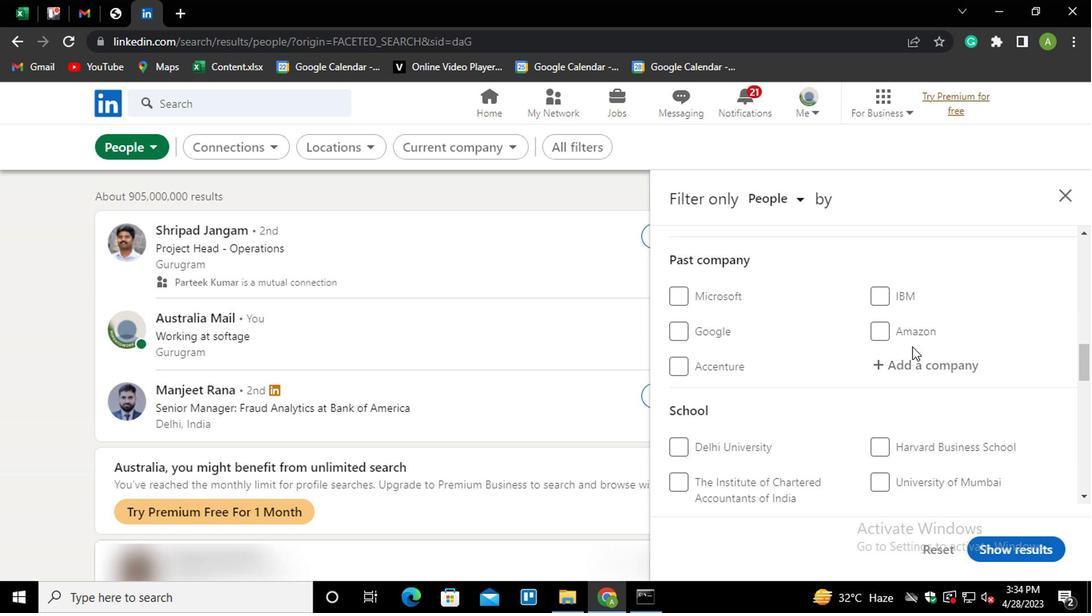 
Action: Mouse scrolled (909, 347) with delta (0, 0)
Screenshot: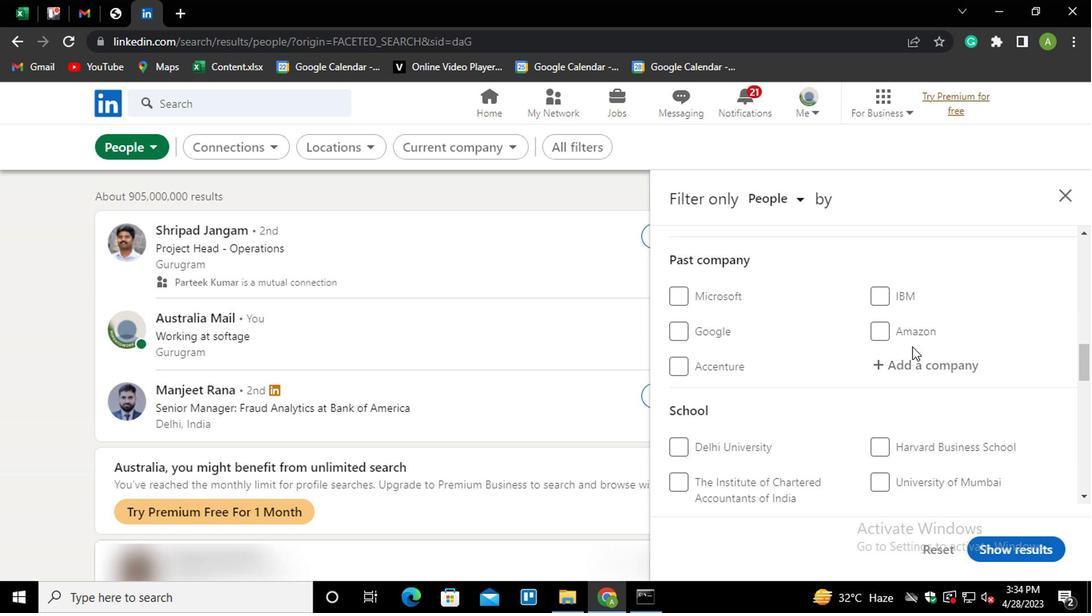 
Action: Mouse scrolled (909, 347) with delta (0, 0)
Screenshot: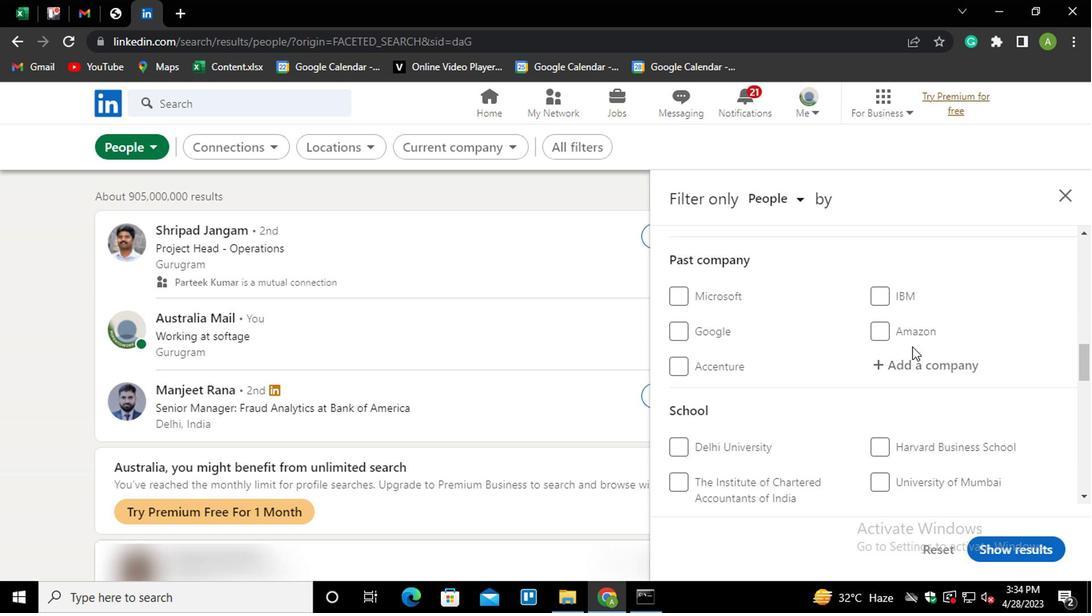 
Action: Mouse moved to (914, 443)
Screenshot: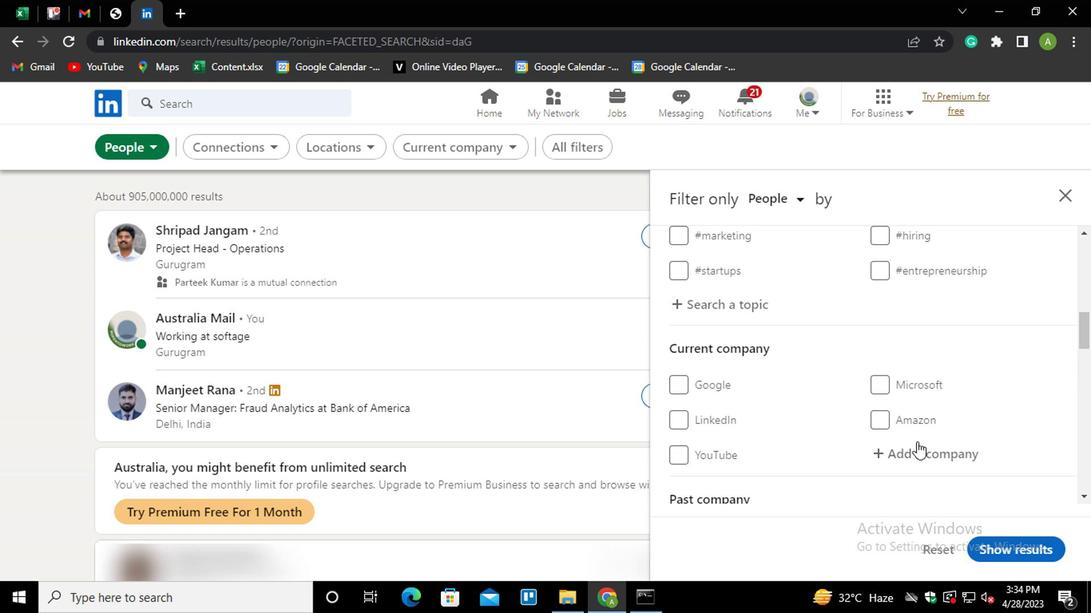 
Action: Mouse pressed left at (914, 443)
Screenshot: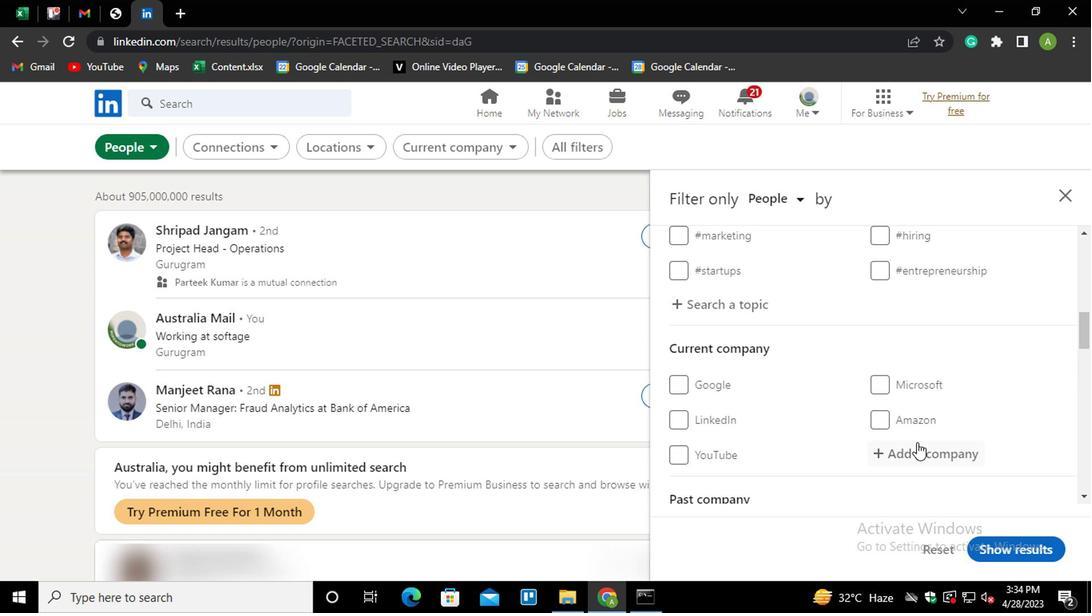 
Action: Key pressed <Key.shift>
Screenshot: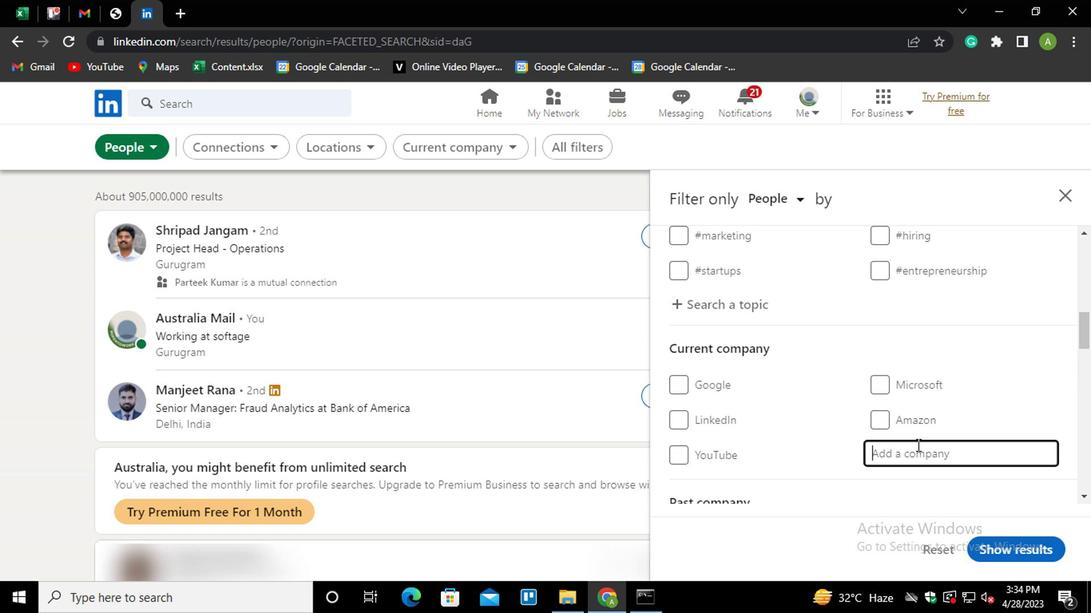 
Action: Mouse moved to (912, 445)
Screenshot: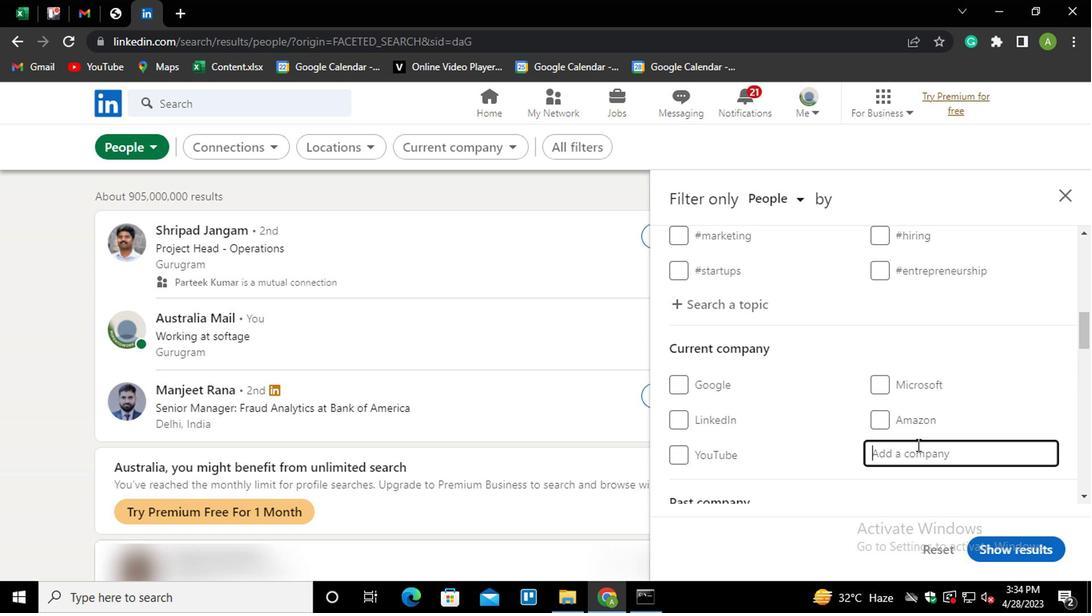 
Action: Key pressed GE<Key.down><Key.enter>
Screenshot: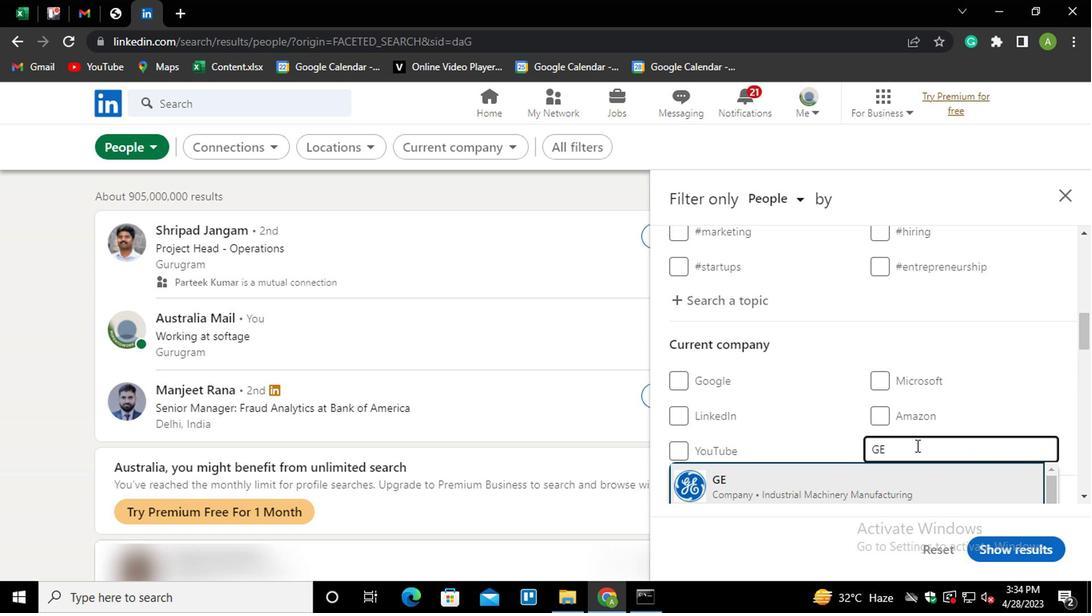 
Action: Mouse scrolled (912, 443) with delta (0, -1)
Screenshot: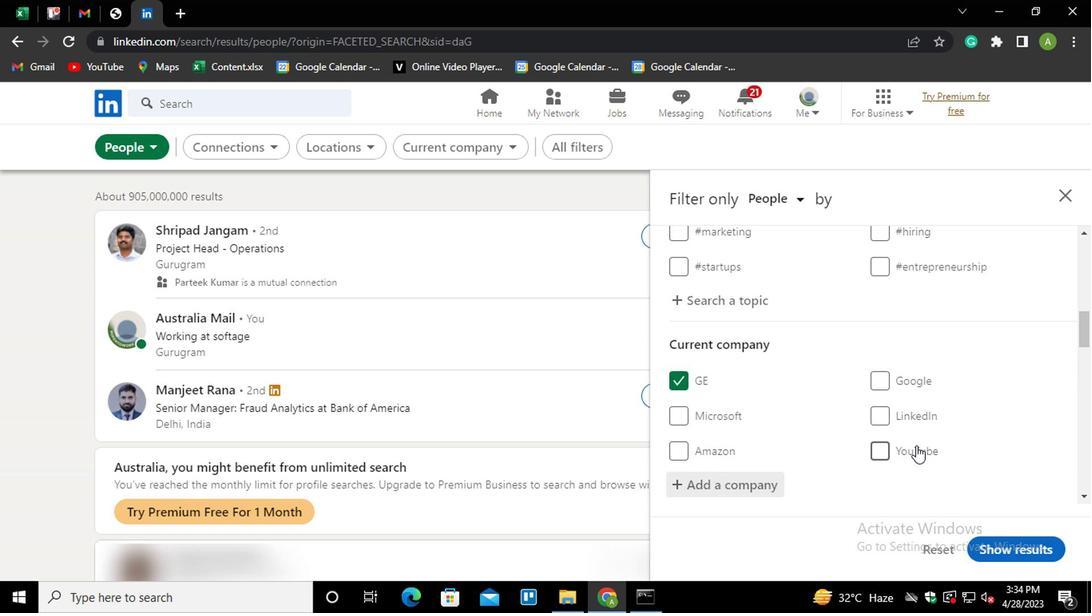 
Action: Mouse scrolled (912, 443) with delta (0, -1)
Screenshot: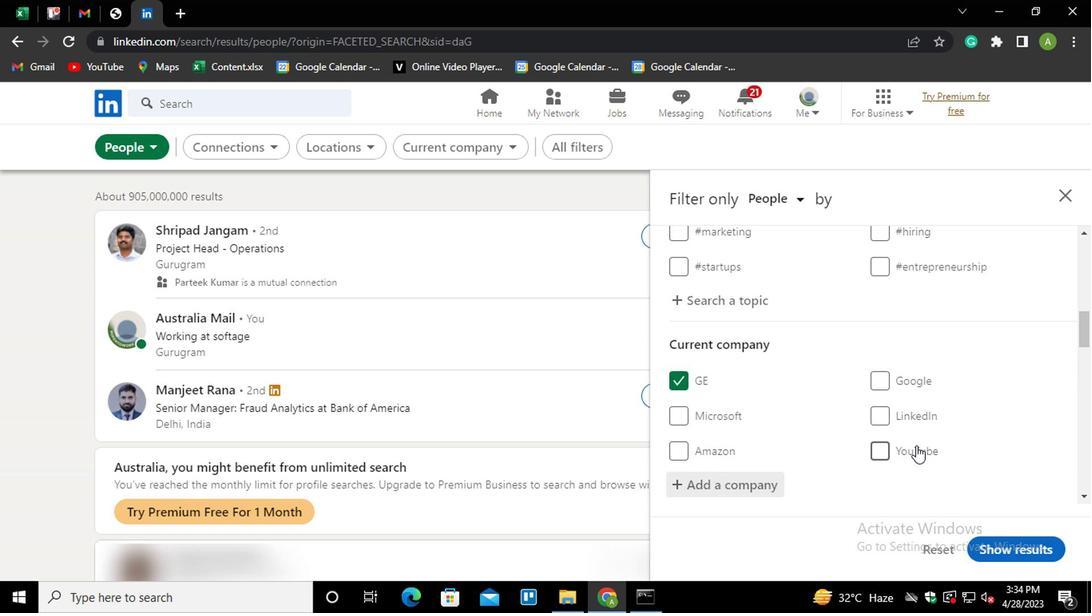 
Action: Mouse scrolled (912, 443) with delta (0, -1)
Screenshot: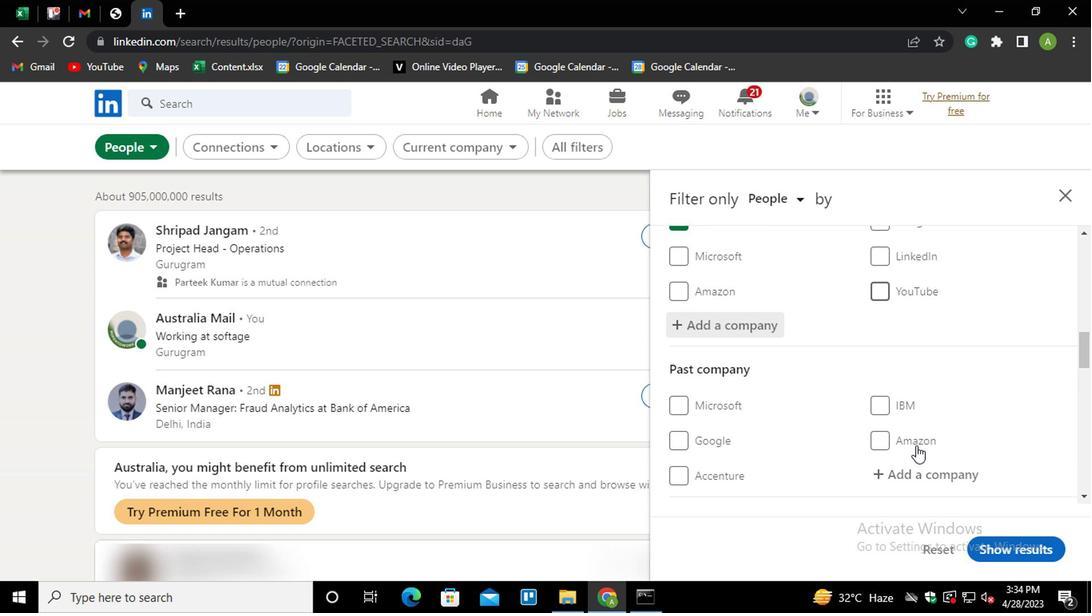 
Action: Mouse scrolled (912, 443) with delta (0, -1)
Screenshot: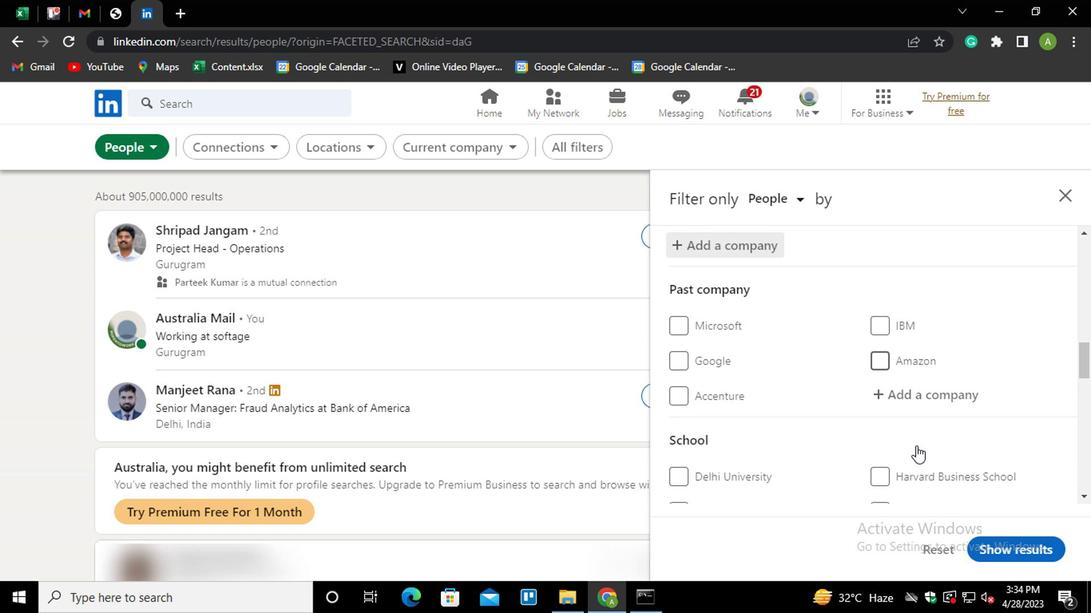 
Action: Mouse scrolled (912, 443) with delta (0, -1)
Screenshot: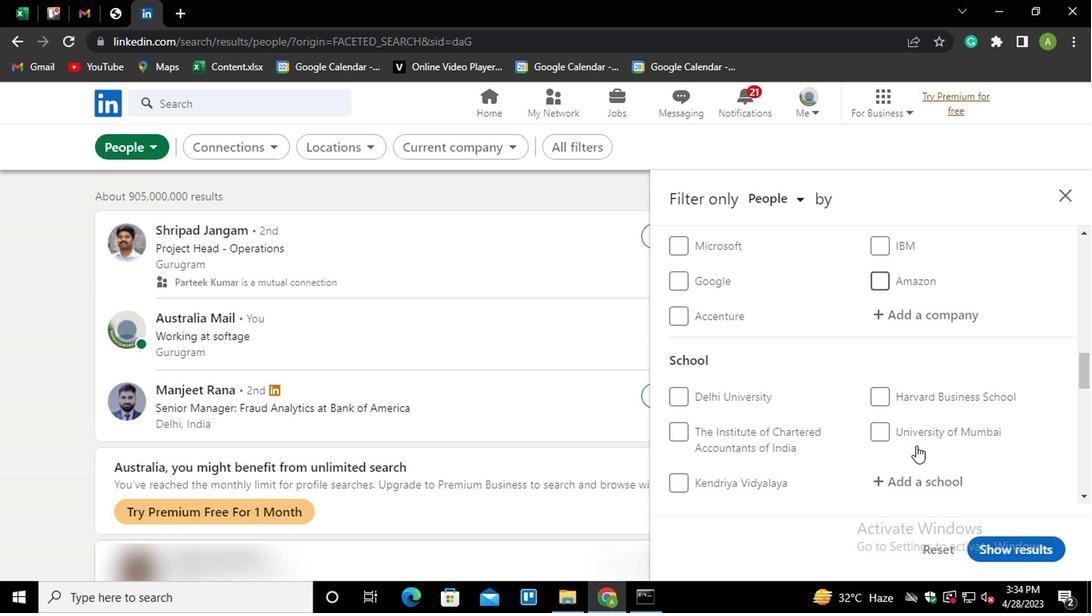 
Action: Mouse moved to (900, 407)
Screenshot: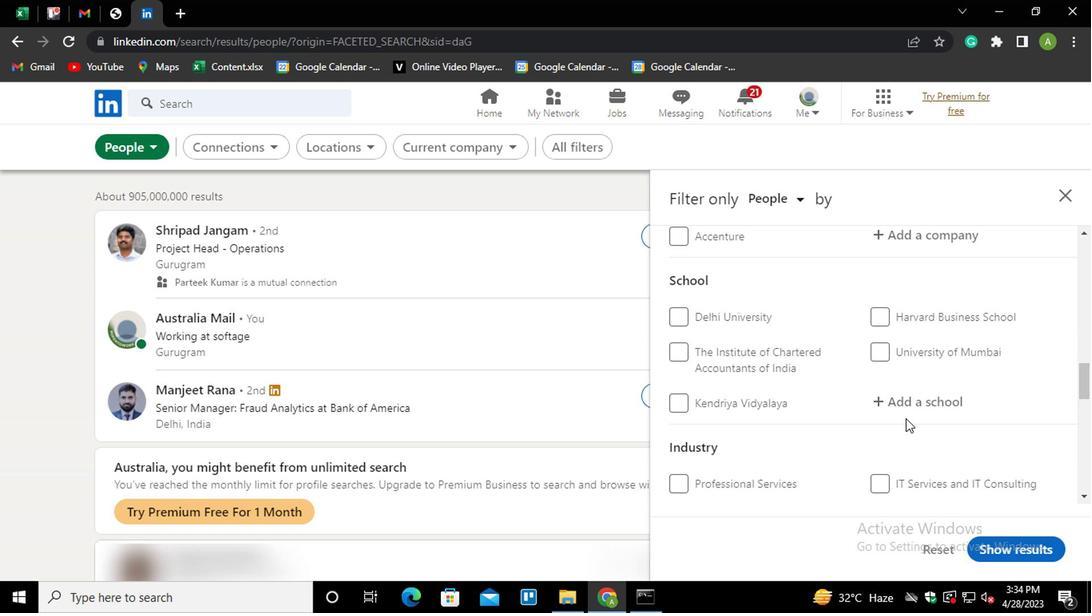 
Action: Mouse pressed left at (900, 407)
Screenshot: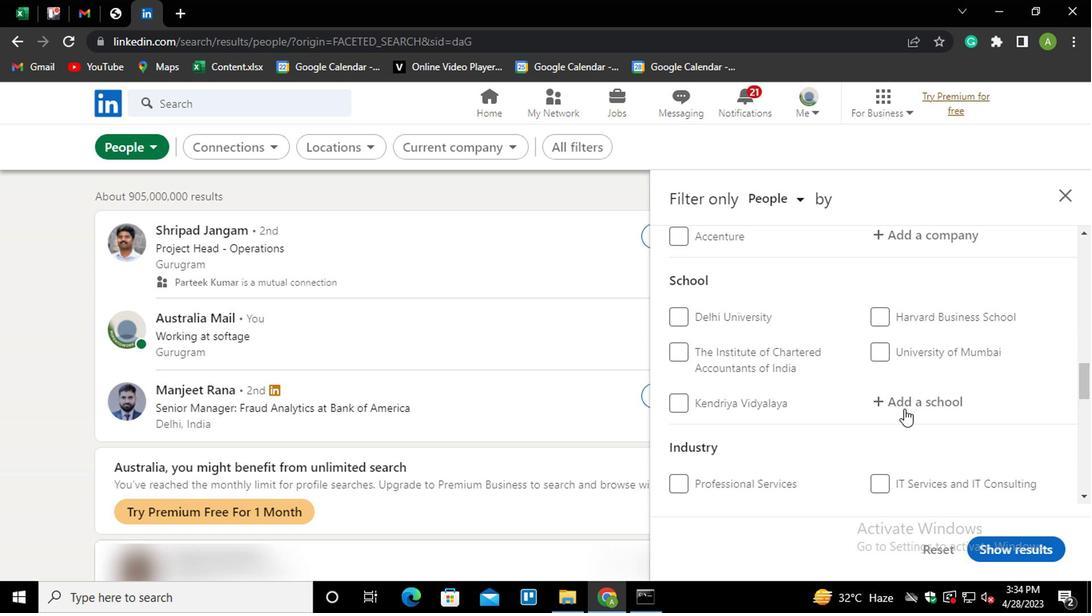 
Action: Key pressed <Key.shift>AD<Key.backspace>S<Key.backspace>SHOK<Key.down><Key.down><Key.down><Key.down><Key.down><Key.down><Key.space><Key.shift>TECH<Key.down><Key.enter>
Screenshot: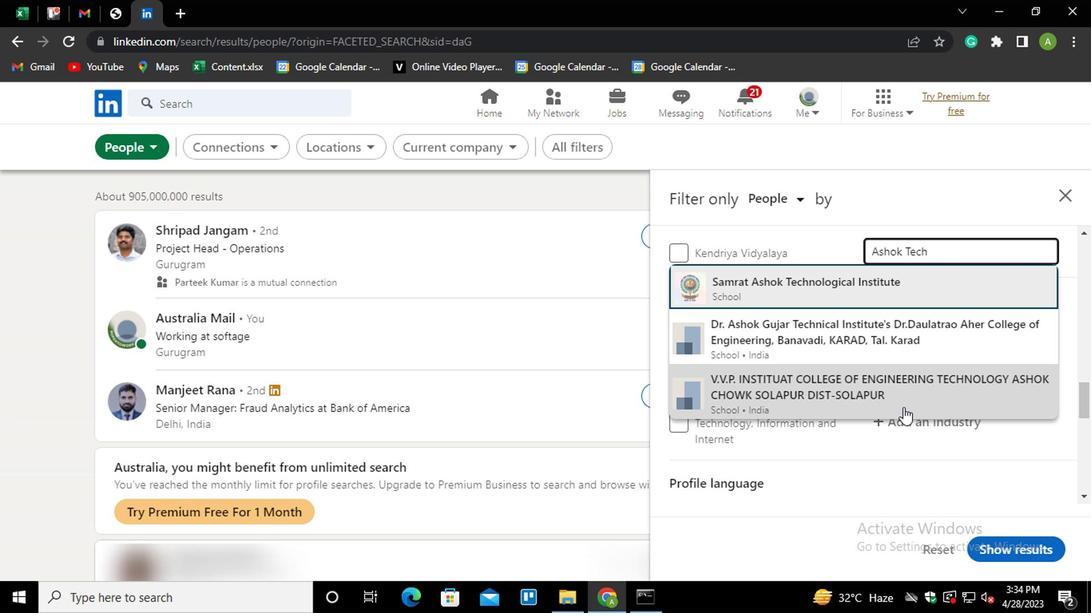 
Action: Mouse scrolled (900, 406) with delta (0, 0)
Screenshot: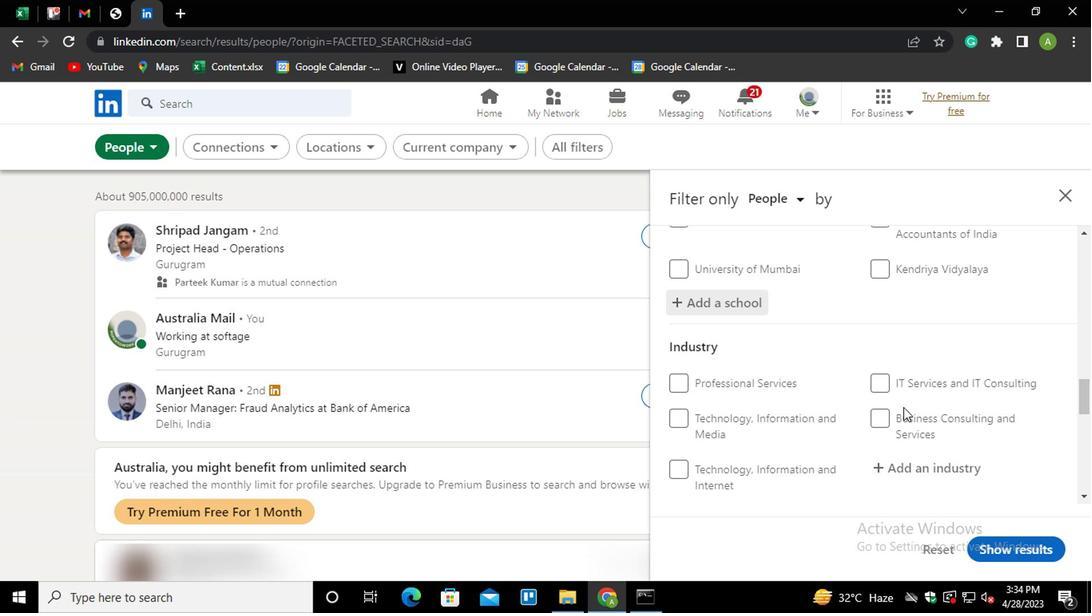 
Action: Mouse scrolled (900, 406) with delta (0, 0)
Screenshot: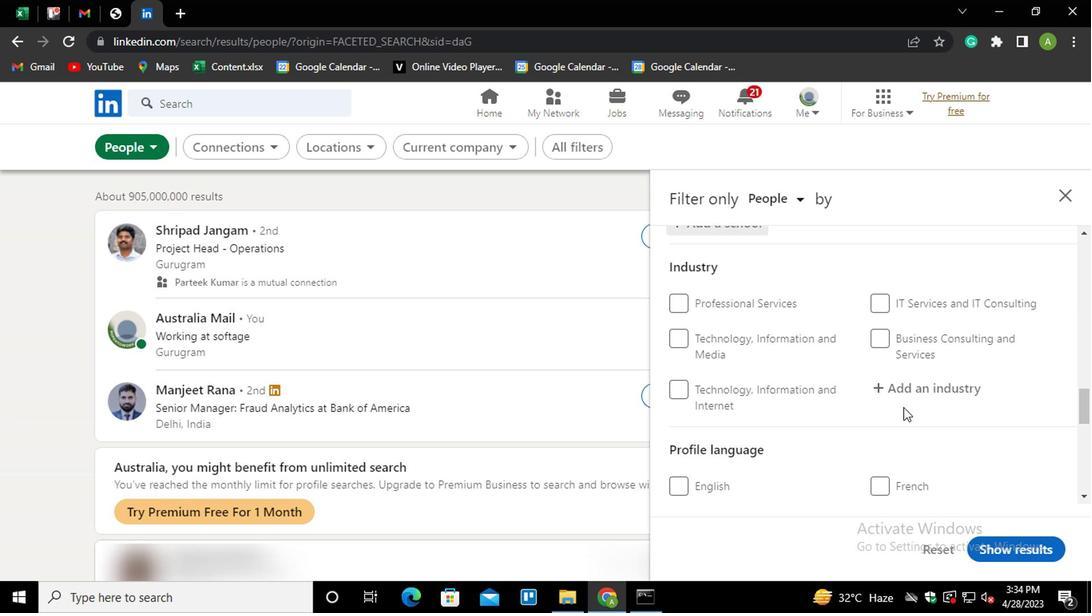 
Action: Mouse moved to (893, 304)
Screenshot: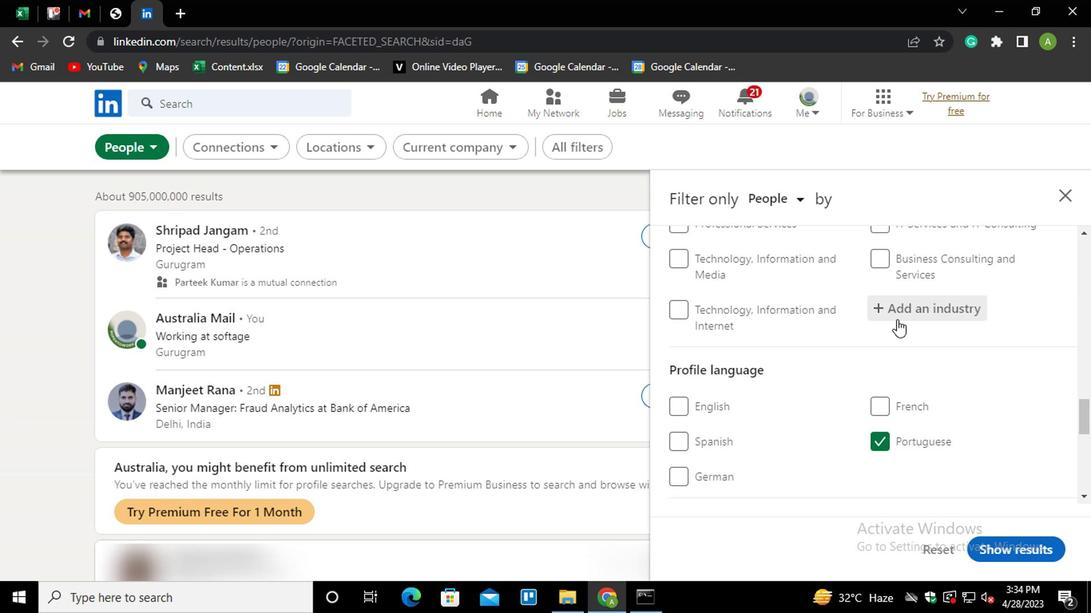 
Action: Mouse pressed left at (893, 304)
Screenshot: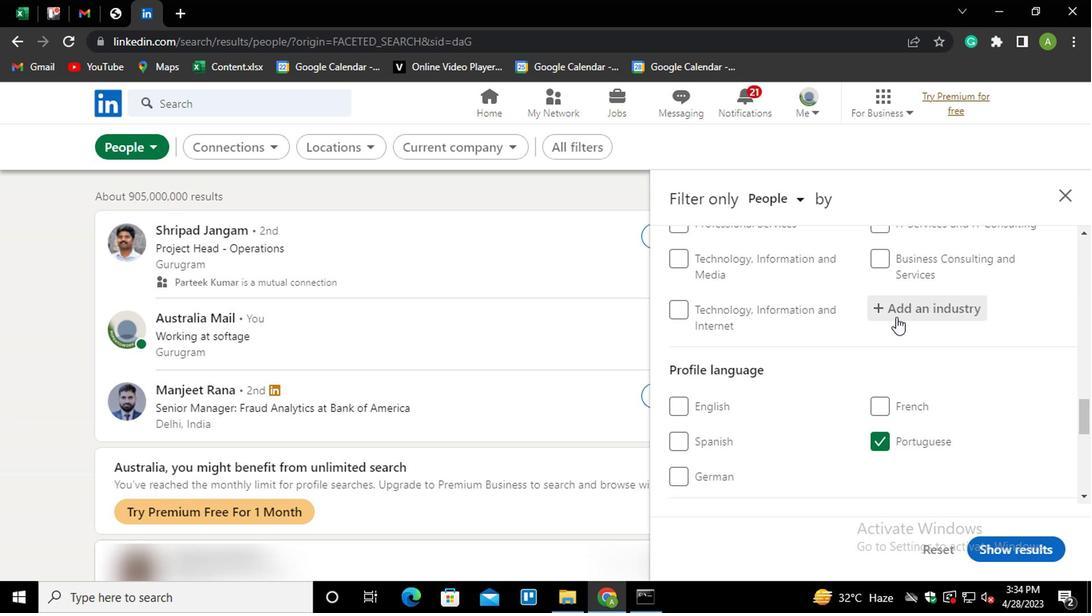
Action: Key pressed <Key.shift>SERCI<Key.backspace><Key.backspace>VICE<Key.space>FOR<Key.space><Key.shift><Key.shift><Key.shift><Key.shift><Key.shift><Key.shift><Key.shift><Key.shift><Key.shift><Key.shift><Key.left><Key.left><Key.left><Key.left><Key.left>S<Key.down><Key.down><Key.up><Key.enter>
Screenshot: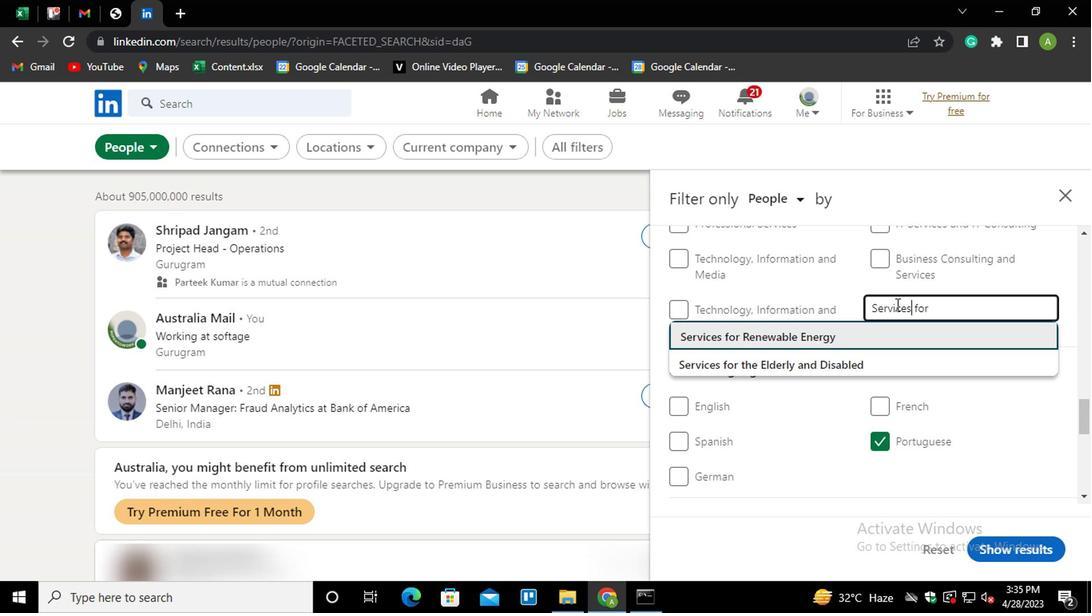 
Action: Mouse scrolled (893, 304) with delta (0, 0)
Screenshot: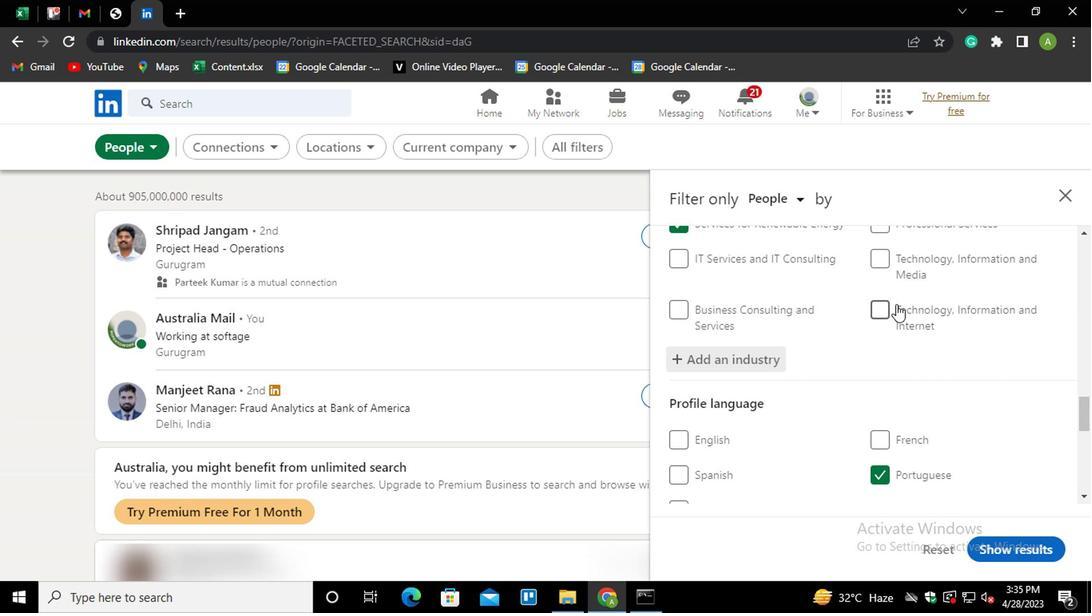 
Action: Mouse scrolled (893, 304) with delta (0, 0)
Screenshot: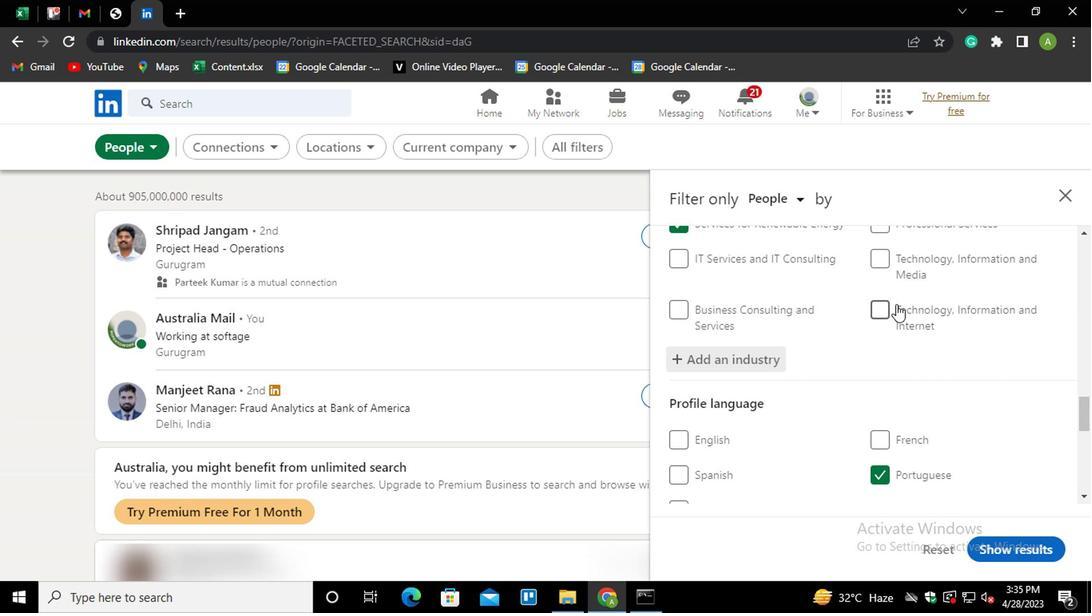 
Action: Mouse scrolled (893, 304) with delta (0, 0)
Screenshot: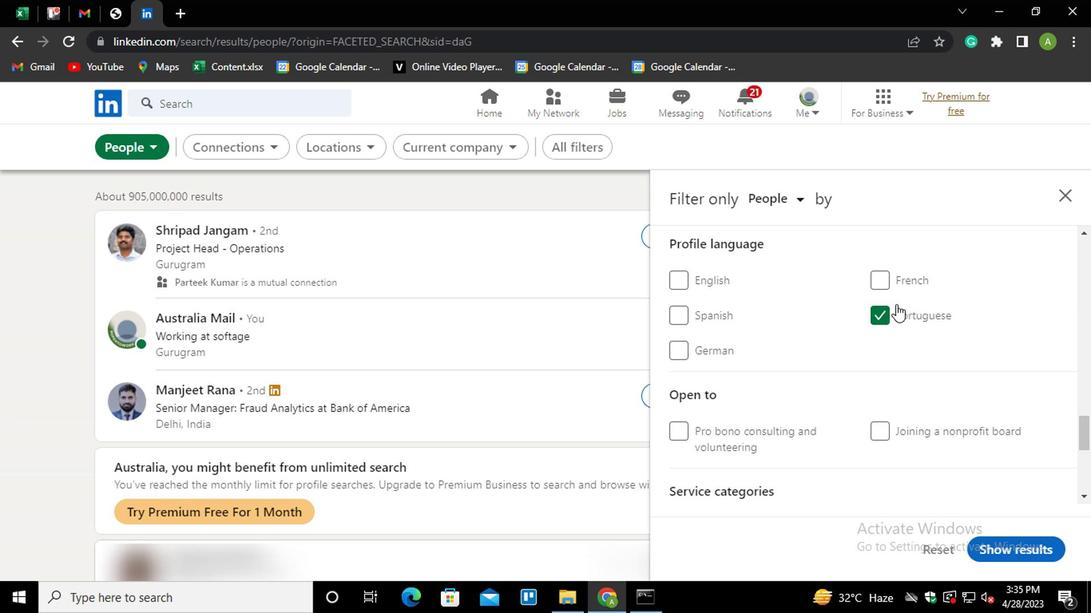 
Action: Mouse scrolled (893, 304) with delta (0, 0)
Screenshot: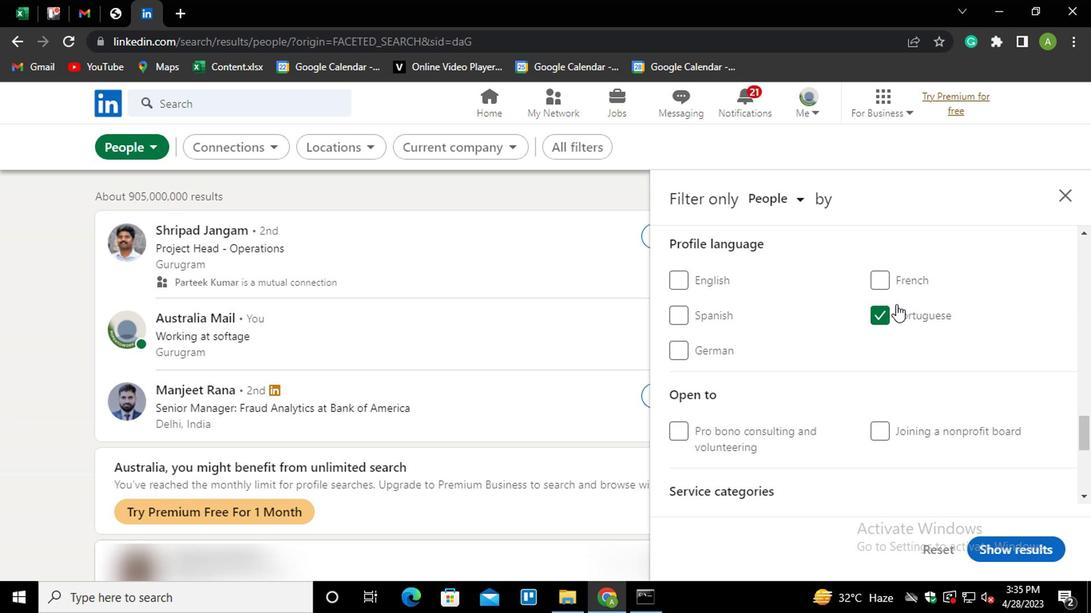 
Action: Mouse scrolled (893, 304) with delta (0, 0)
Screenshot: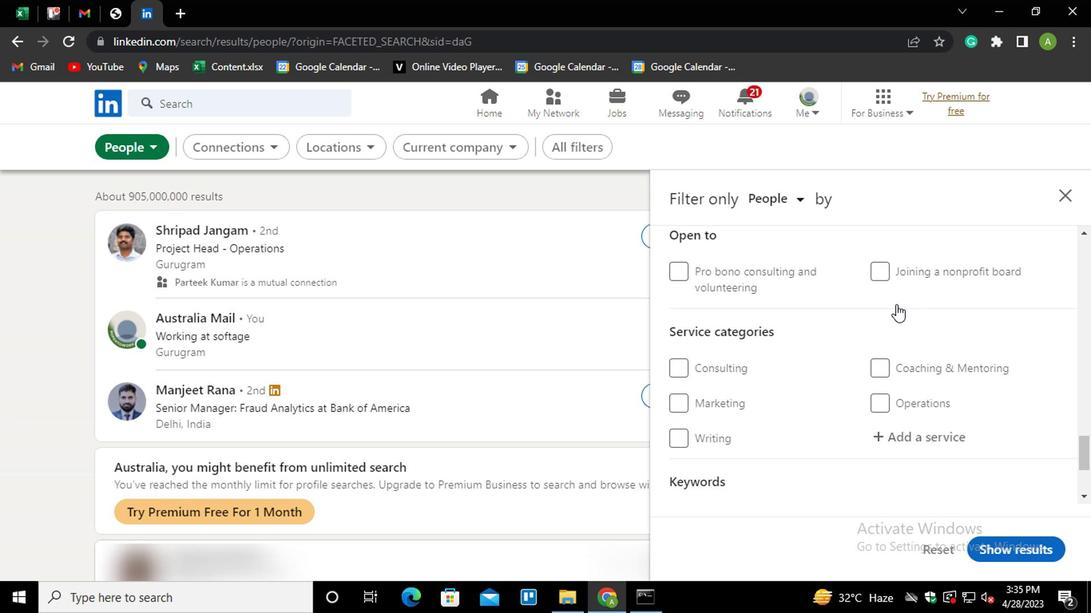 
Action: Mouse moved to (896, 355)
Screenshot: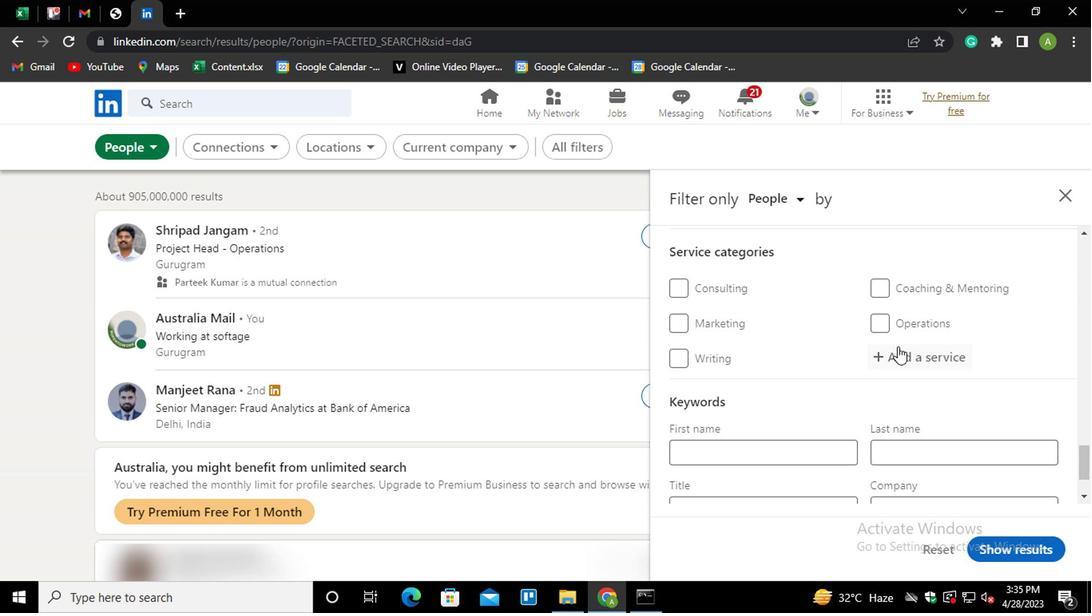 
Action: Mouse pressed left at (896, 355)
Screenshot: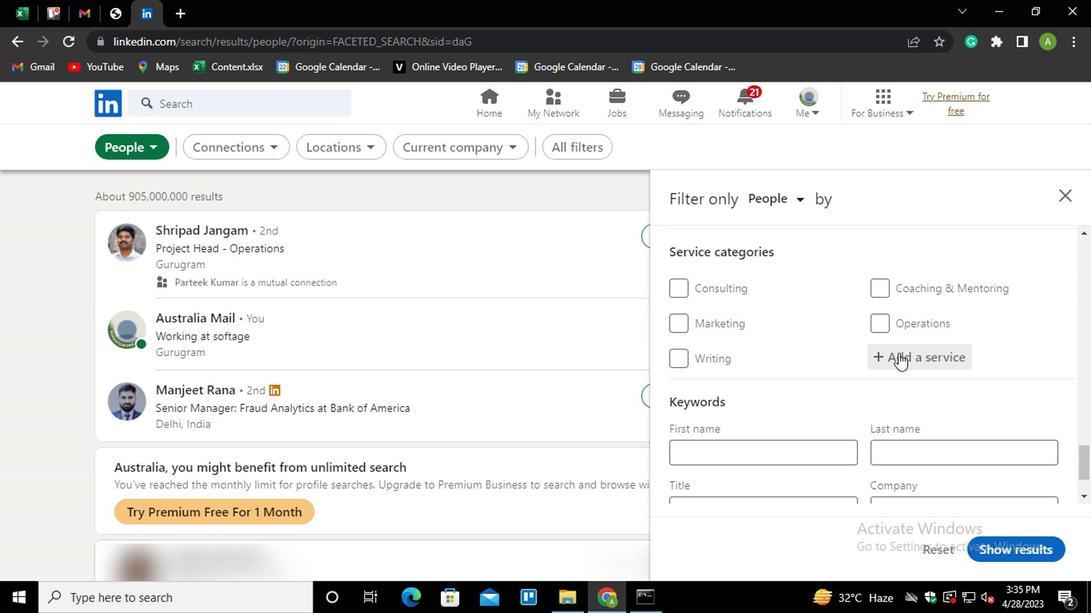 
Action: Mouse moved to (902, 357)
Screenshot: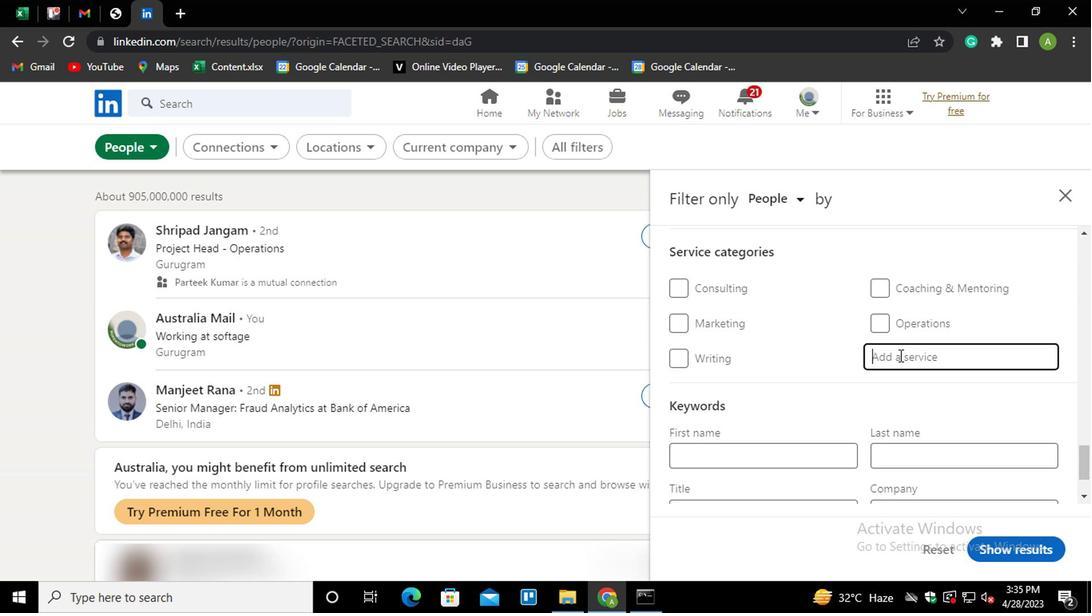 
Action: Mouse pressed left at (902, 357)
Screenshot: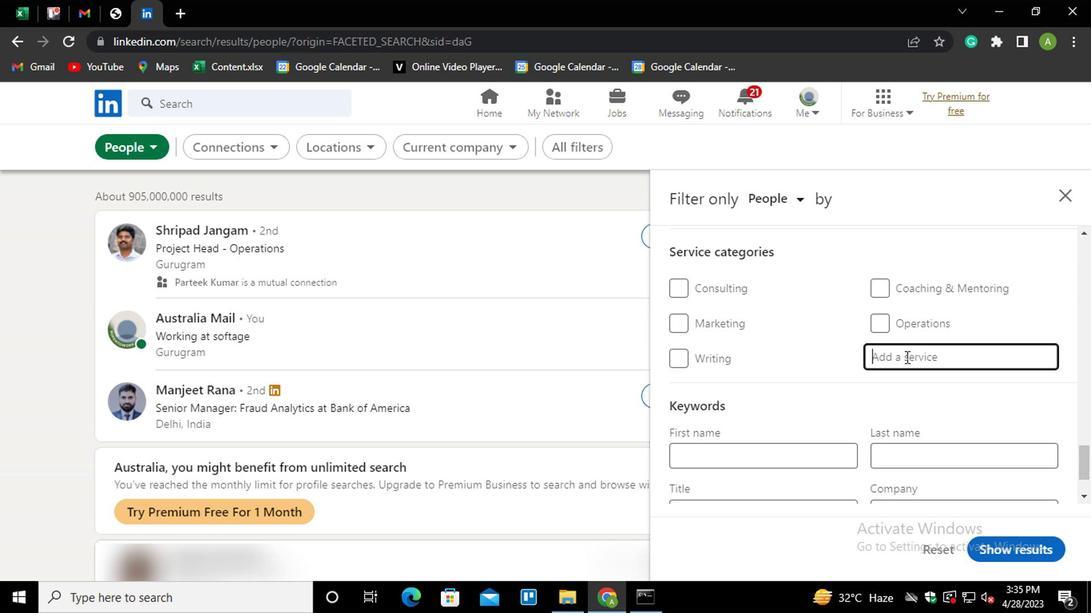 
Action: Key pressed <Key.shift><Key.shift><Key.shift><Key.shift><Key.shift><Key.shift><Key.shift><Key.shift><Key.shift><Key.shift><Key.shift><Key.shift><Key.shift><Key.shift><Key.shift><Key.shift><Key.shift><Key.shift><Key.shift>CYBER<Key.down><Key.enter>
Screenshot: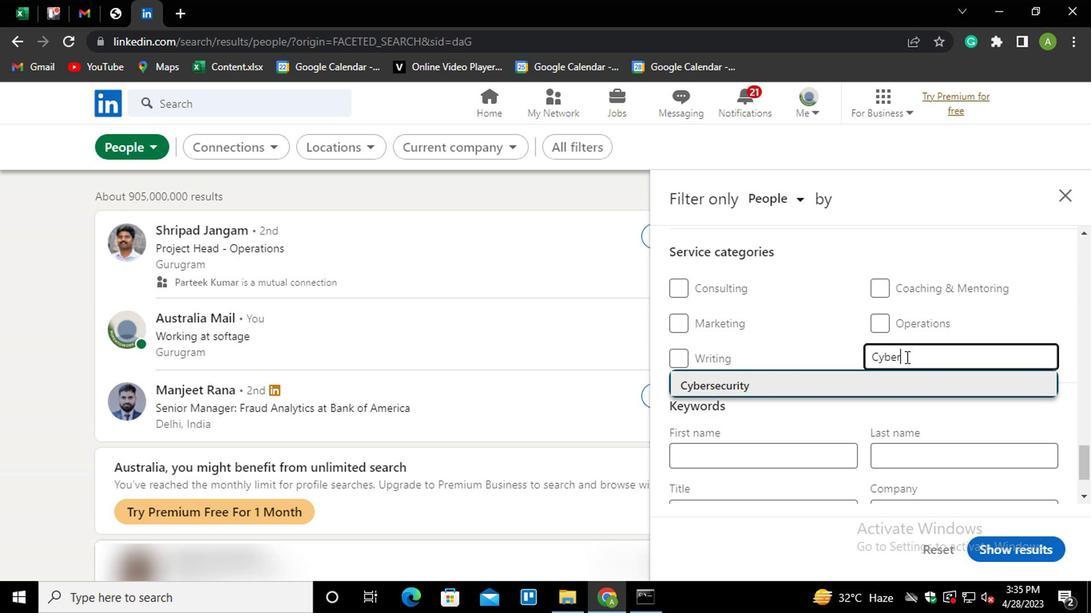 
Action: Mouse scrolled (902, 356) with delta (0, 0)
Screenshot: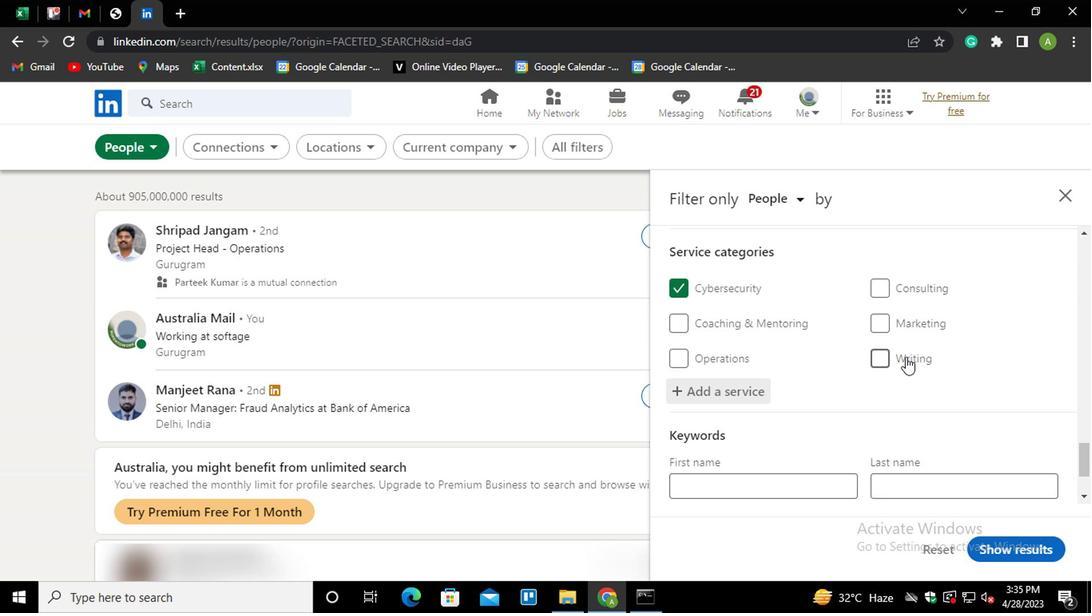 
Action: Mouse scrolled (902, 356) with delta (0, 0)
Screenshot: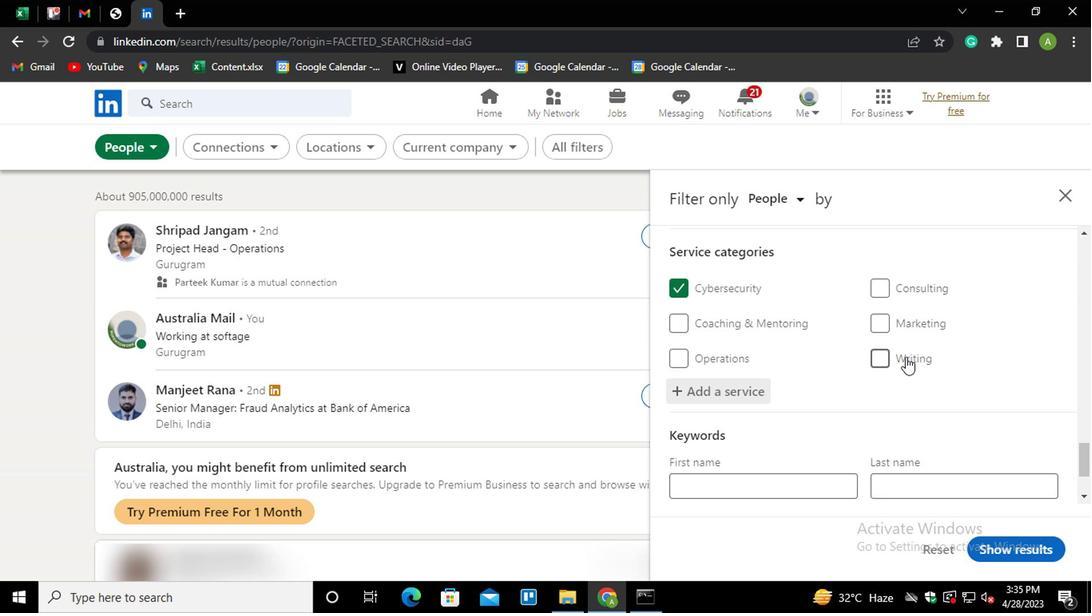 
Action: Mouse scrolled (902, 356) with delta (0, 0)
Screenshot: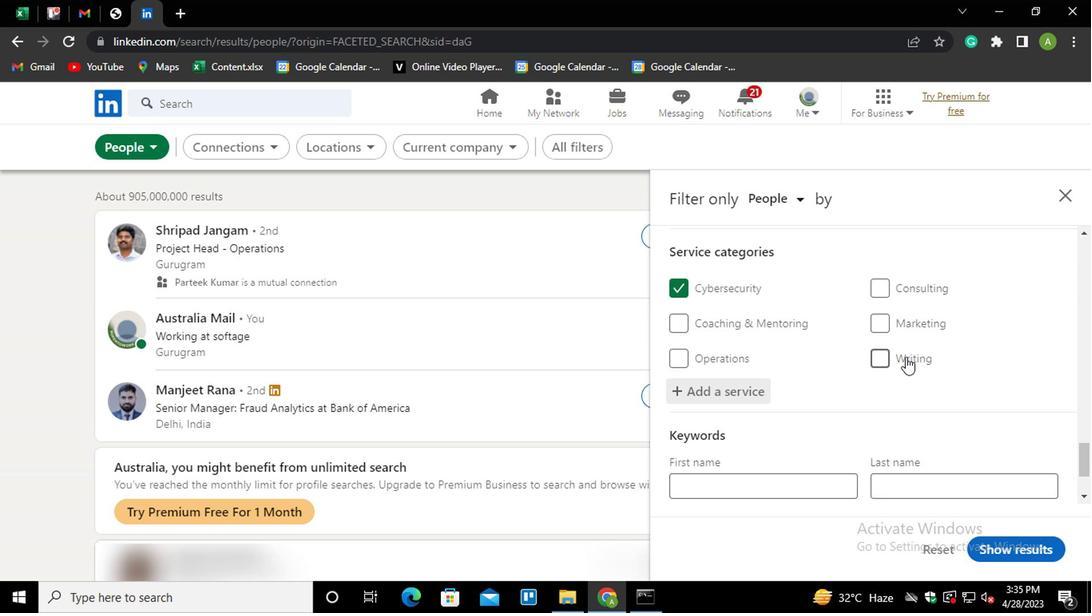 
Action: Mouse scrolled (902, 356) with delta (0, 0)
Screenshot: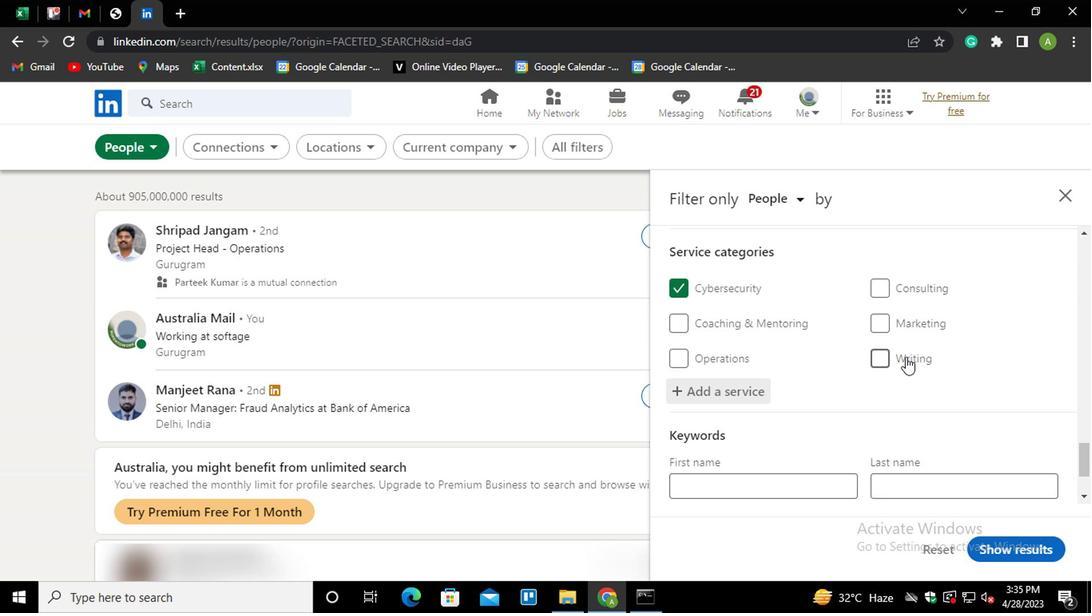 
Action: Mouse scrolled (902, 356) with delta (0, 0)
Screenshot: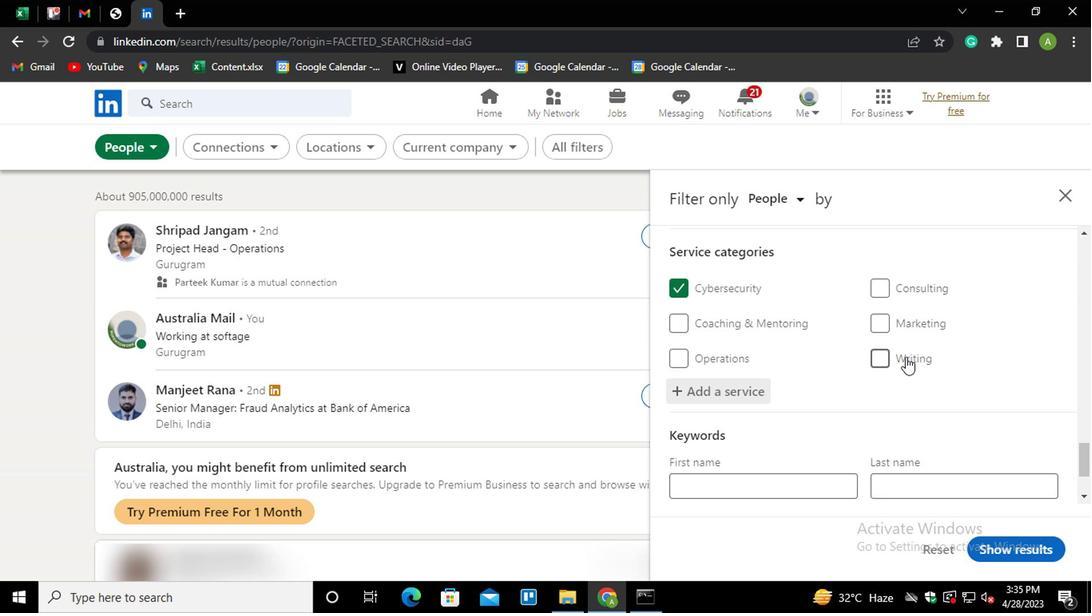 
Action: Mouse moved to (760, 433)
Screenshot: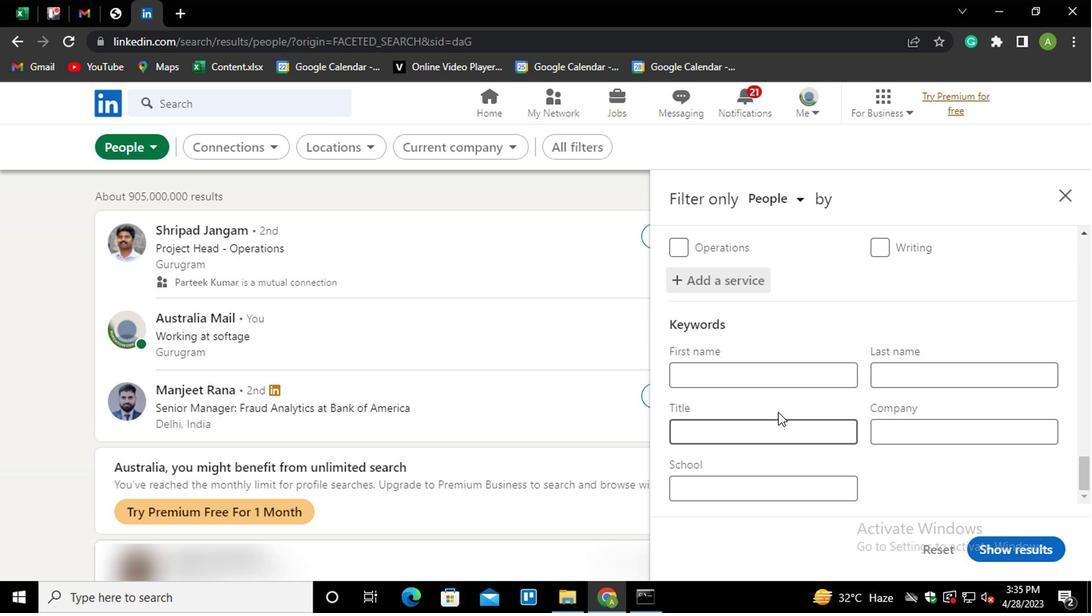 
Action: Mouse pressed left at (760, 433)
Screenshot: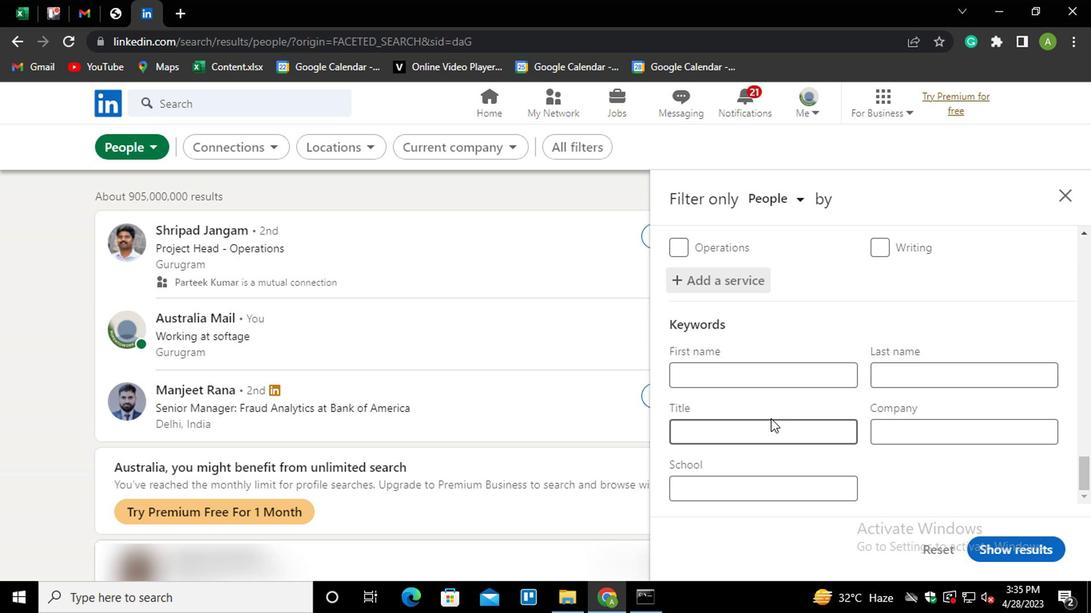 
Action: Mouse moved to (757, 433)
Screenshot: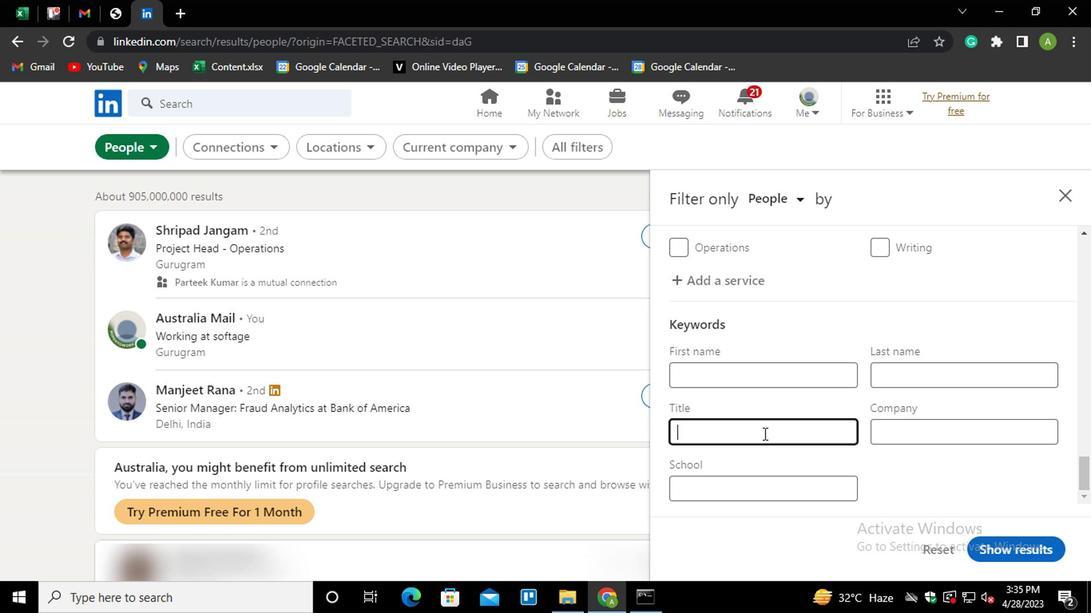 
Action: Key pressed <Key.shift>DIGITAL<Key.space><Key.shift>OVERLORD
Screenshot: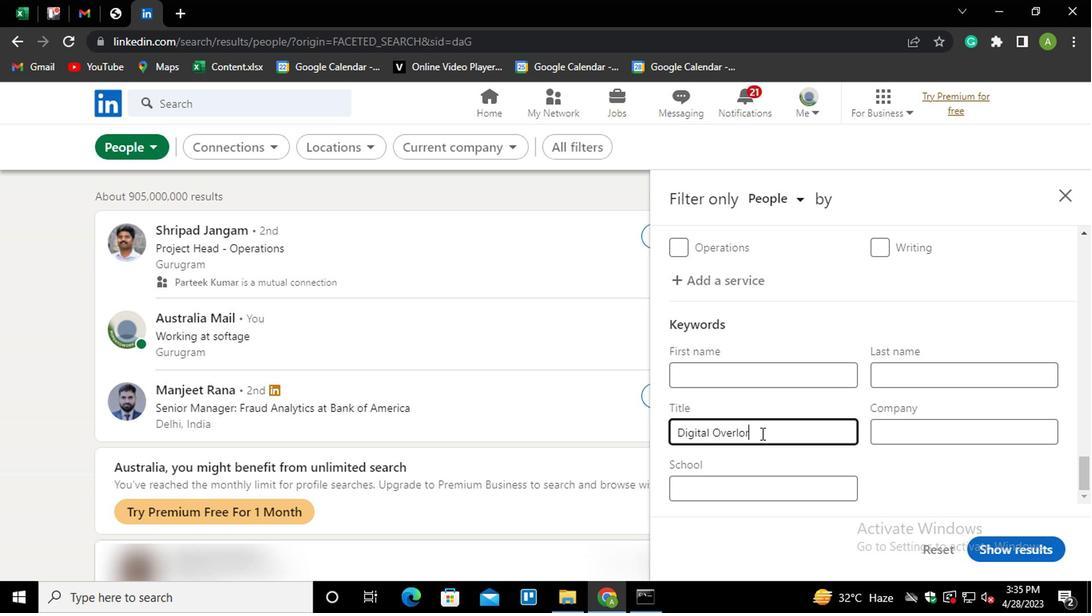 
Action: Mouse moved to (1014, 459)
Screenshot: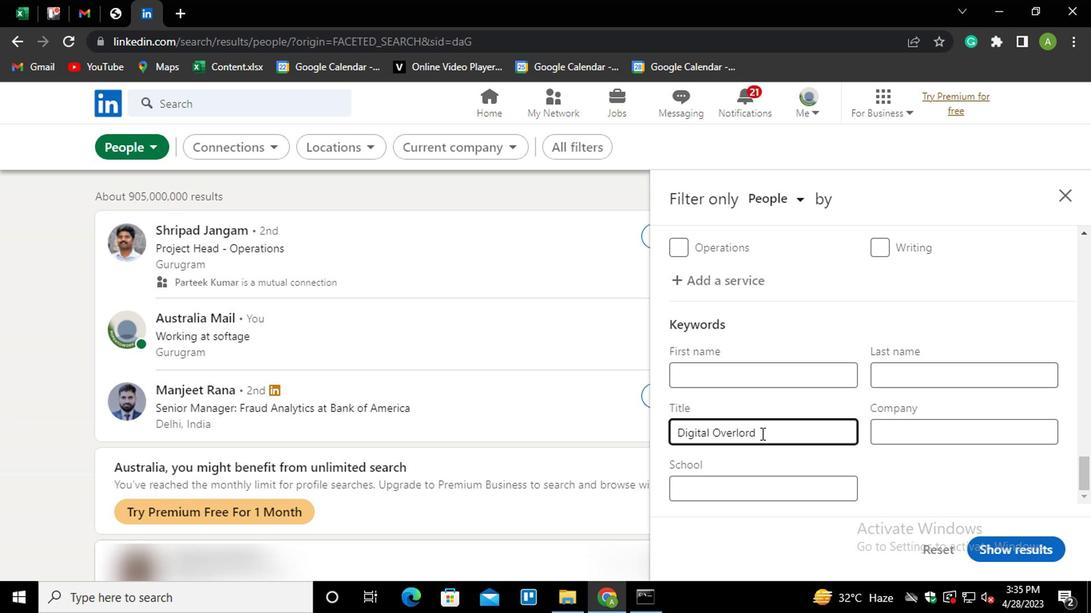 
Action: Mouse pressed left at (1014, 459)
Screenshot: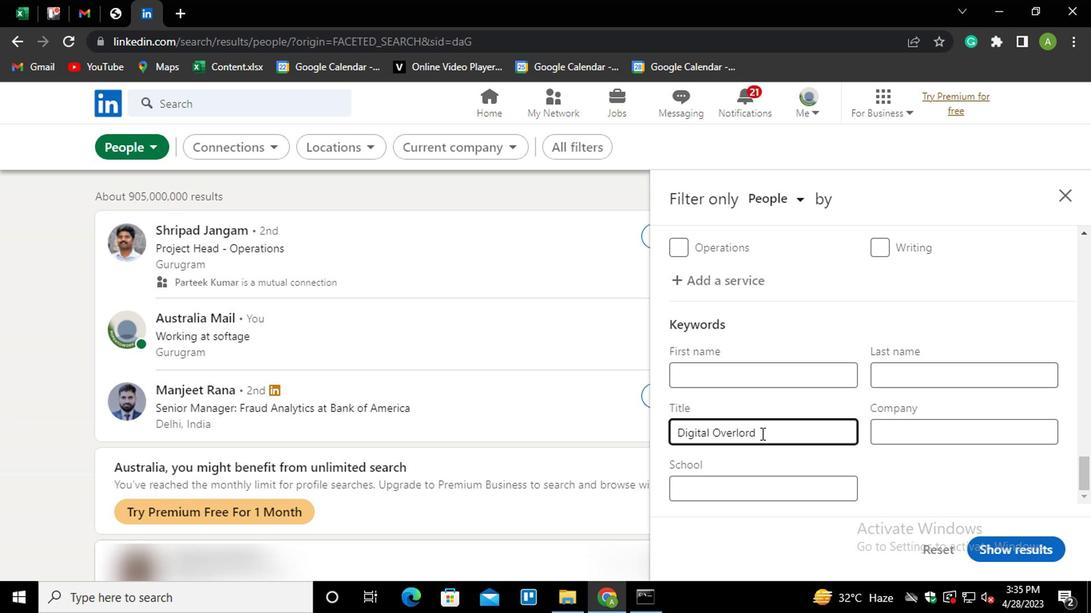 
Action: Mouse moved to (1019, 544)
Screenshot: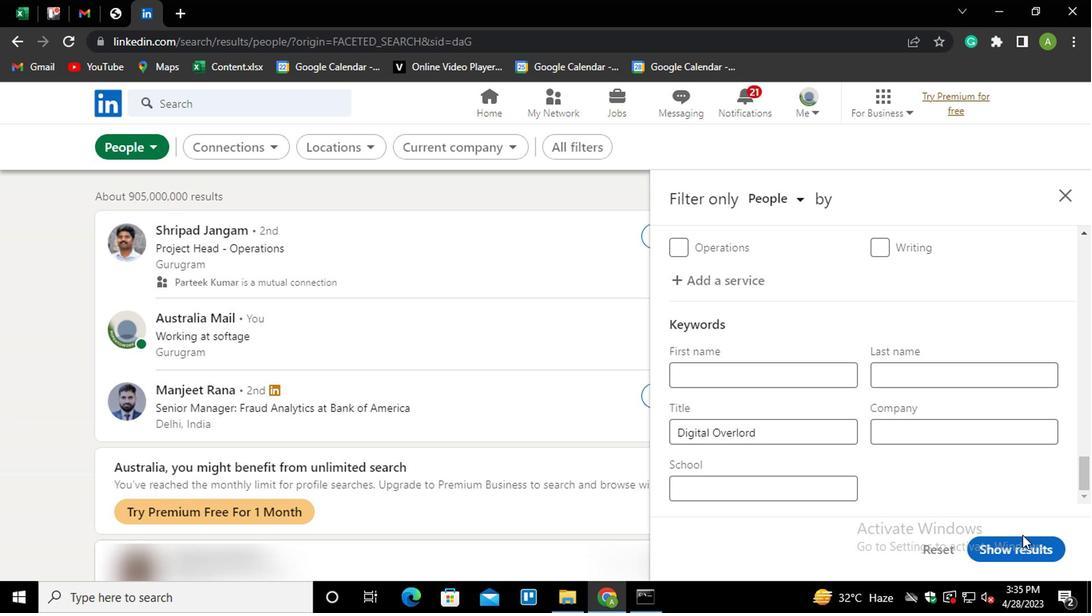 
Action: Mouse pressed left at (1019, 544)
Screenshot: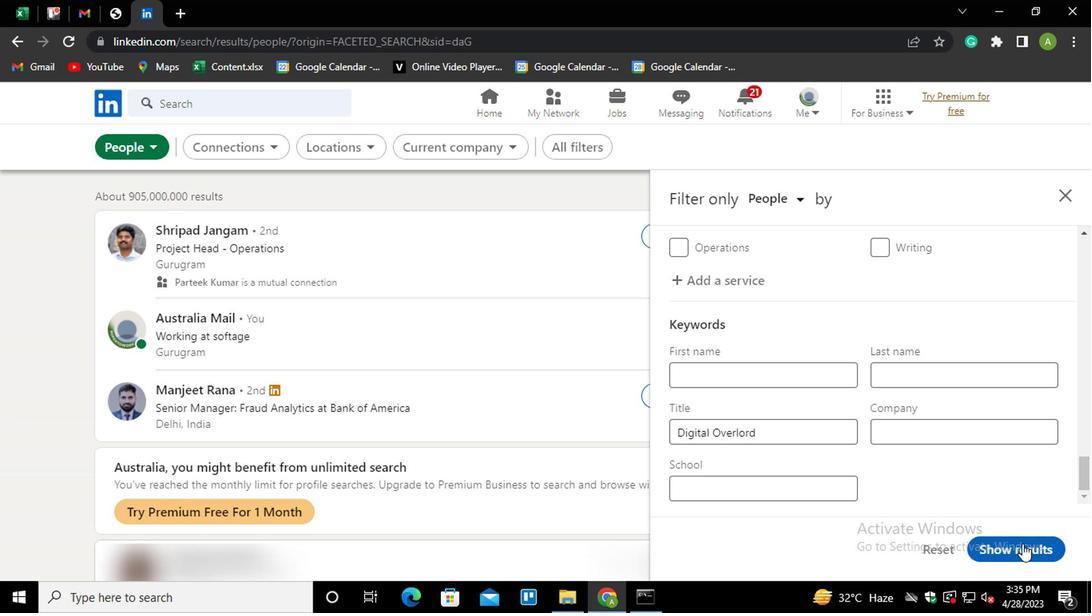 
Action: Mouse moved to (1018, 545)
Screenshot: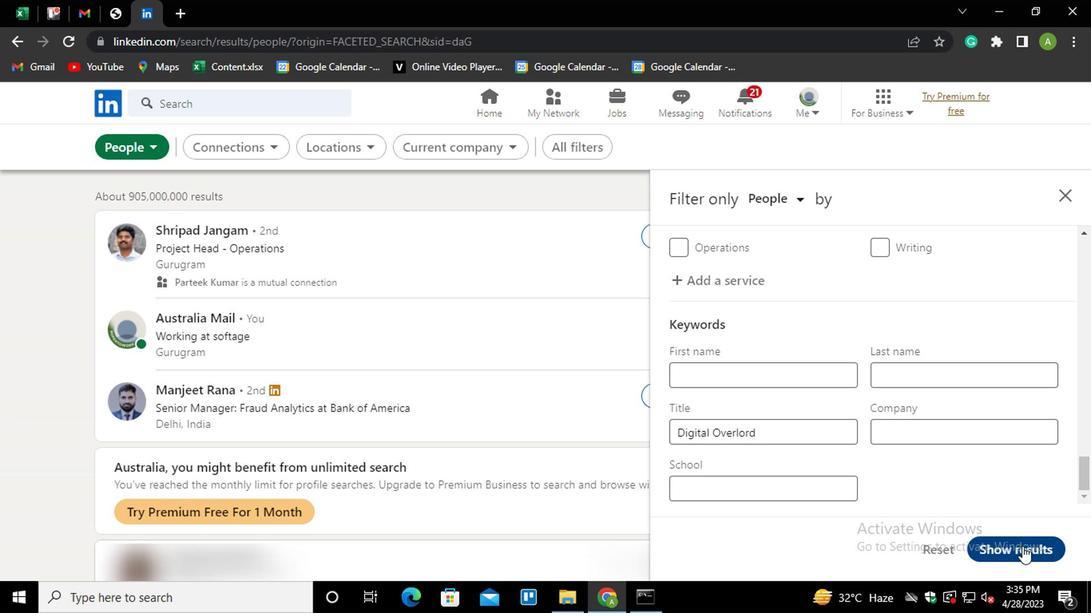 
